 Task: Add an event with the title Marketing Campaign Optimization, date '2023/12/06', time 8:30 AM to 10:30 AMand add a description: A product launch event is an exciting occasion where a new product is introduced to the market. It brings together stakeholders, industry experts, media personnel, and potential customers to showcase the product's features, benefits, and unique selling points. , put the event into Green category . Add location for the event as: 654 Port Olympic, Barcelona, Spain, logged in from the account softage.3@softage.netand send the event invitation to softage.4@softage.net and softage.5@softage.net. Set a reminder for the event 2 hour before
Action: Mouse moved to (81, 102)
Screenshot: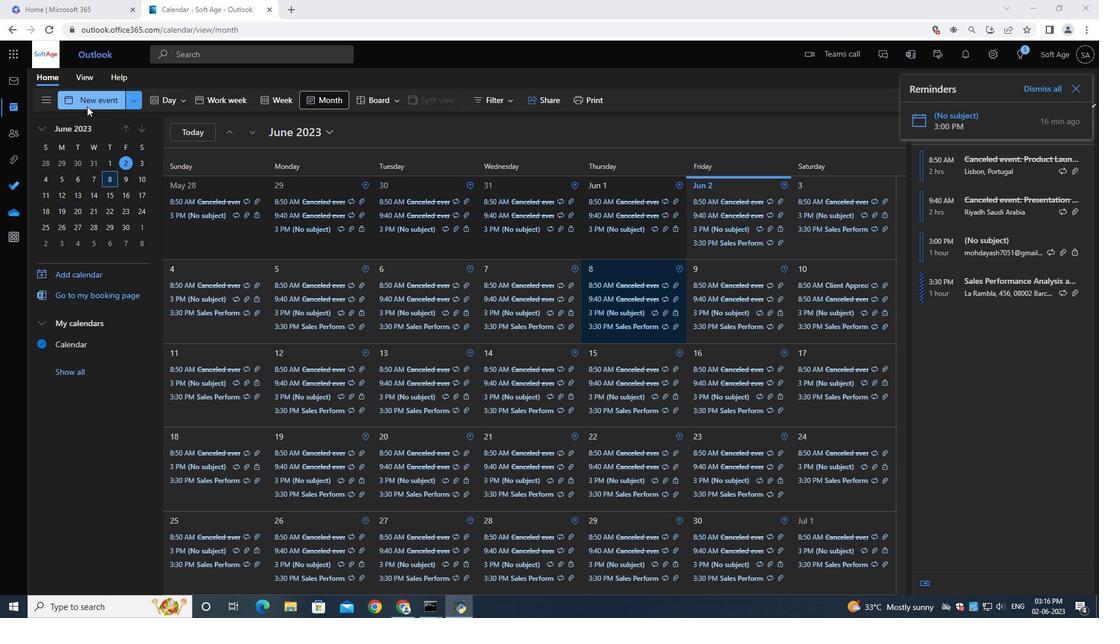 
Action: Mouse pressed left at (81, 102)
Screenshot: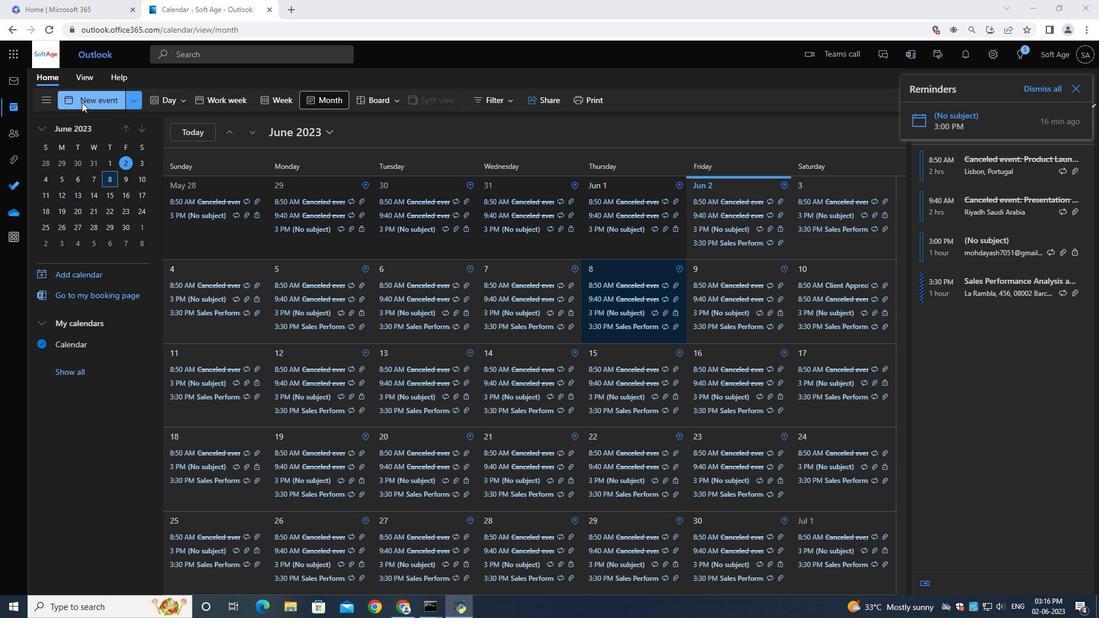
Action: Mouse moved to (302, 178)
Screenshot: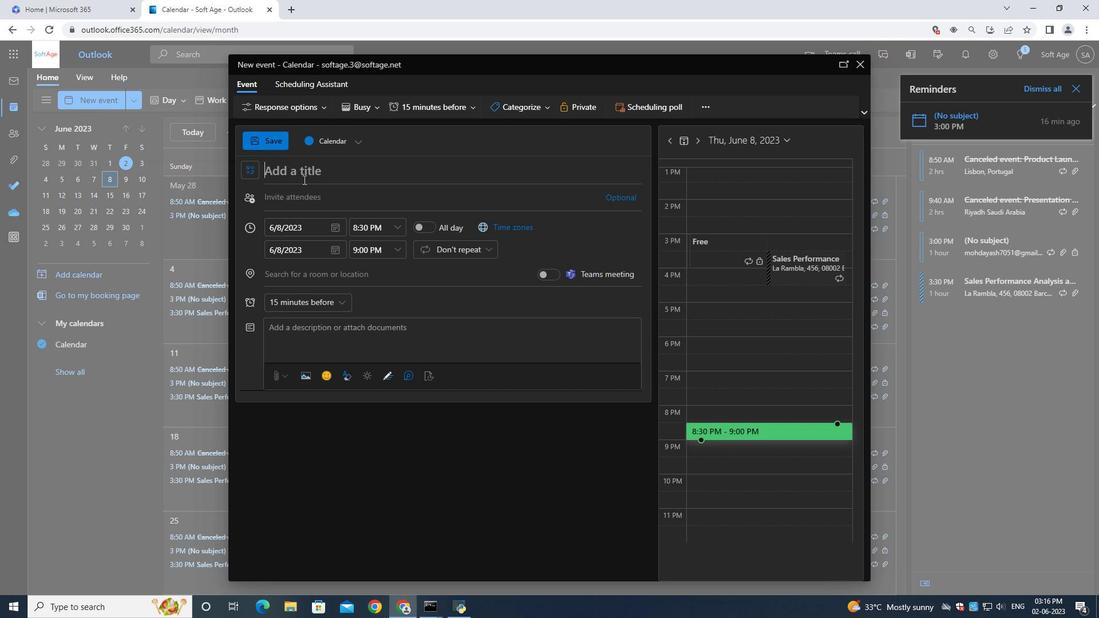
Action: Mouse pressed left at (302, 178)
Screenshot: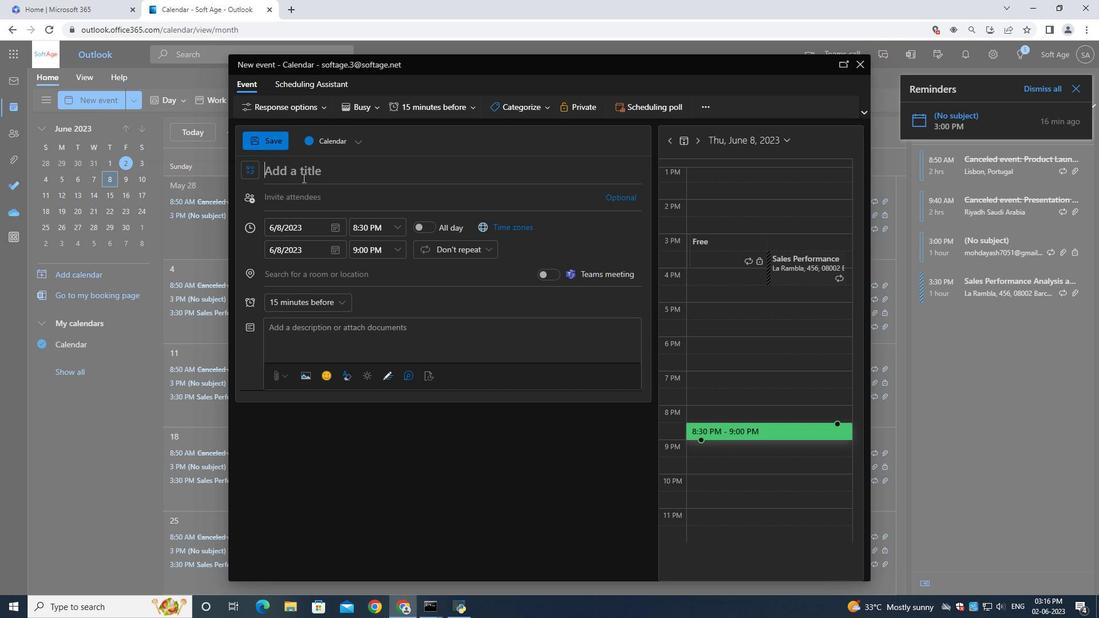 
Action: Key pressed <Key.shift><Key.shift><Key.shift><Key.shift><Key.shift><Key.shift><Key.shift><Key.shift><Key.shift><Key.shift><Key.shift><Key.shift><Key.shift><Key.shift><Key.shift>Marketing<Key.space><Key.shift>Campaign<Key.space><Key.shift>Optimization
Screenshot: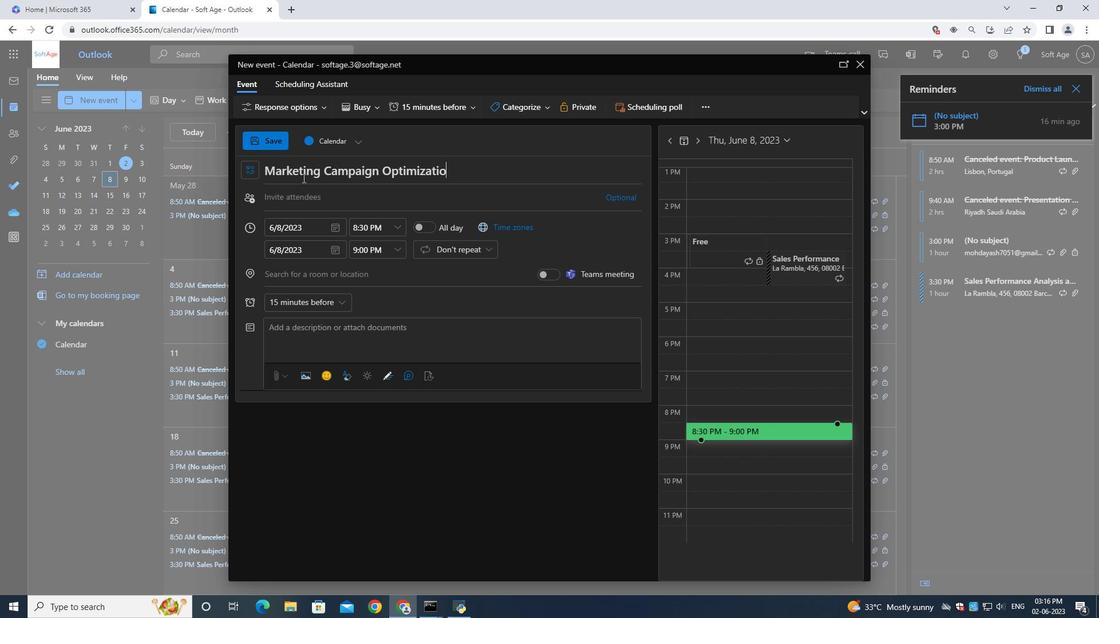 
Action: Mouse moved to (334, 231)
Screenshot: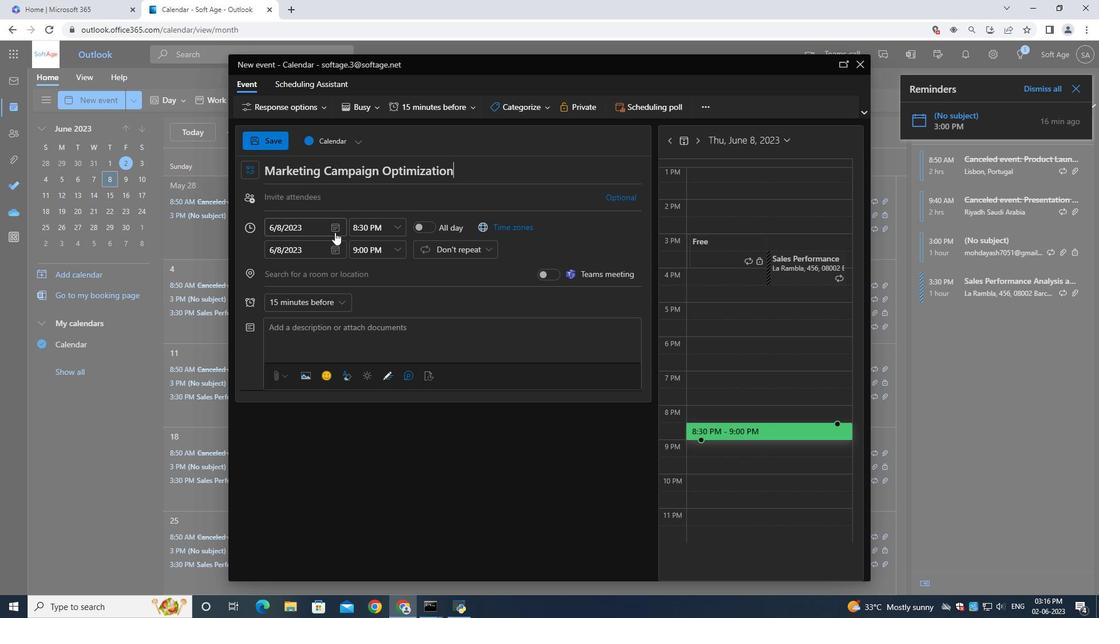 
Action: Mouse pressed left at (334, 231)
Screenshot: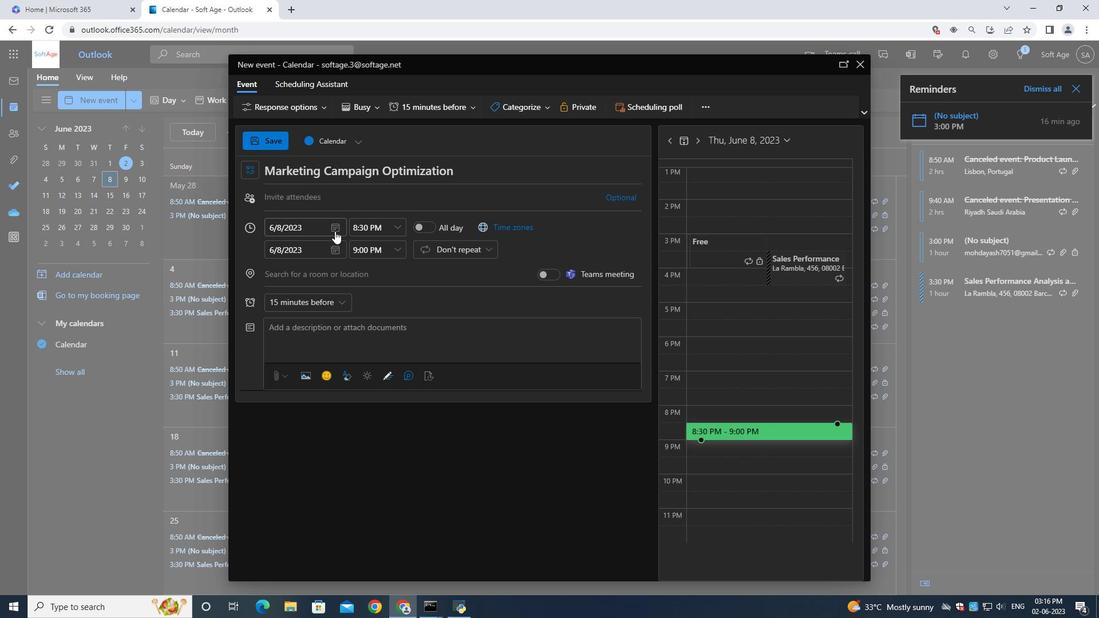 
Action: Mouse moved to (371, 246)
Screenshot: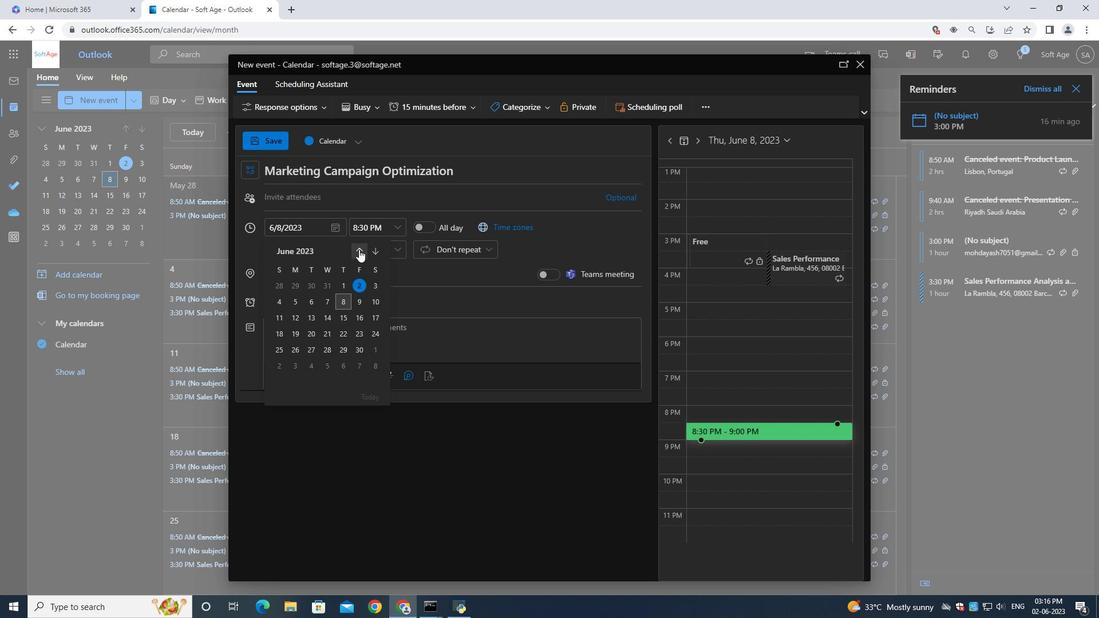 
Action: Mouse pressed left at (371, 246)
Screenshot: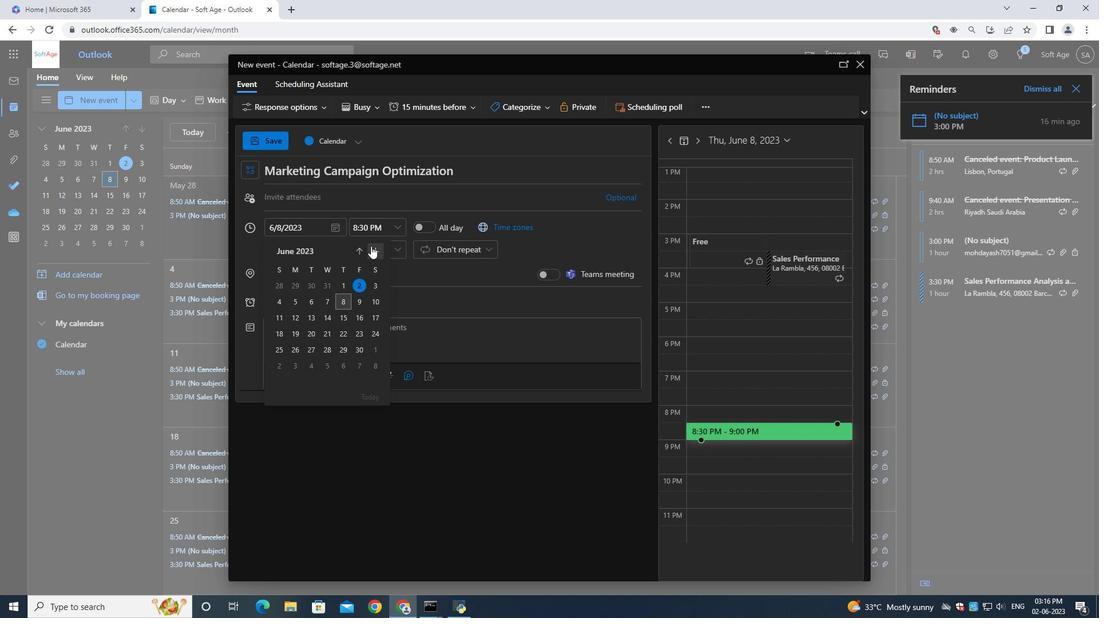 
Action: Mouse moved to (371, 246)
Screenshot: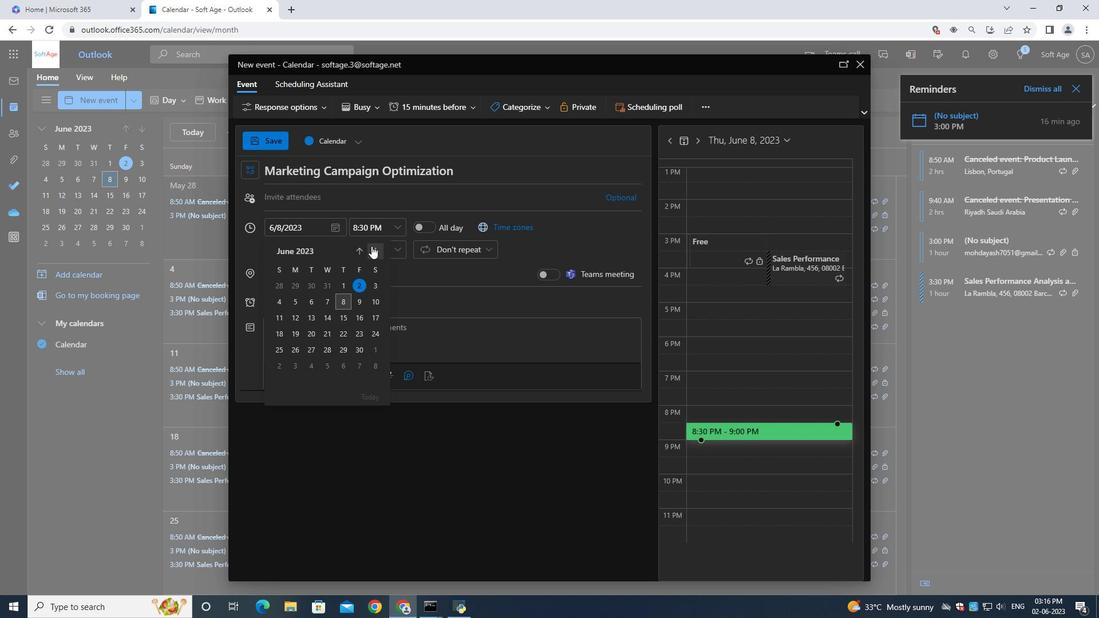 
Action: Mouse pressed left at (371, 246)
Screenshot: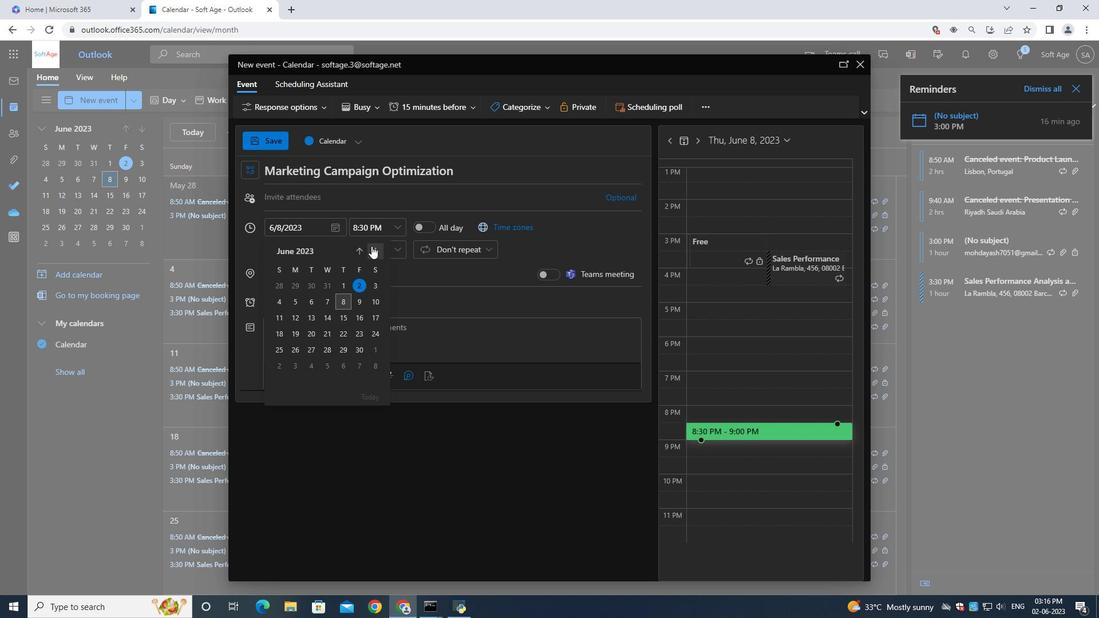 
Action: Mouse pressed left at (371, 246)
Screenshot: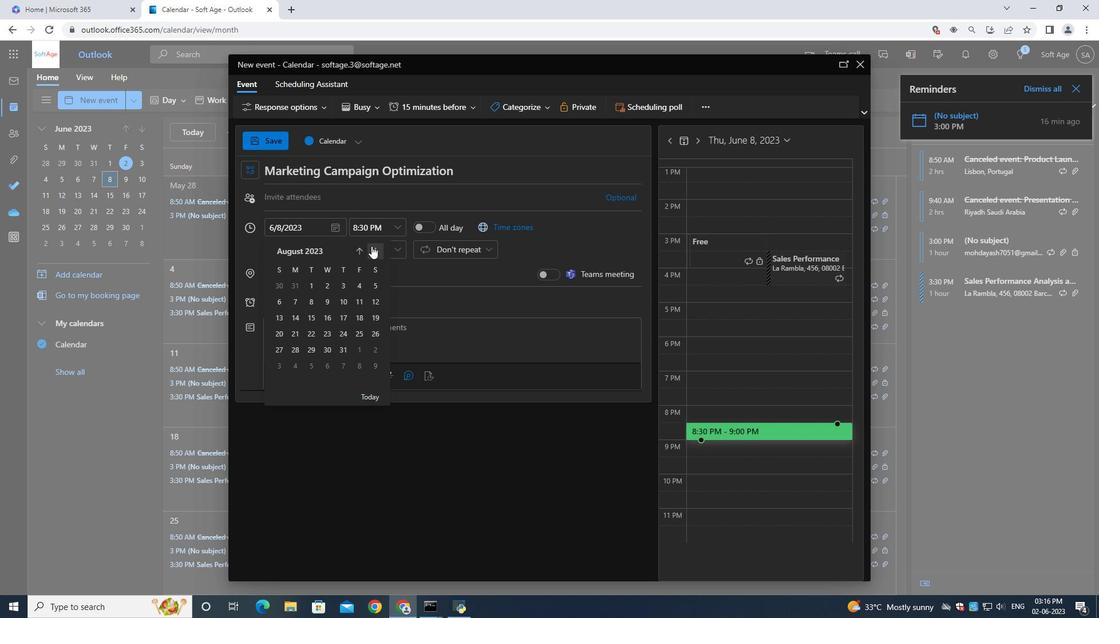 
Action: Mouse pressed left at (371, 246)
Screenshot: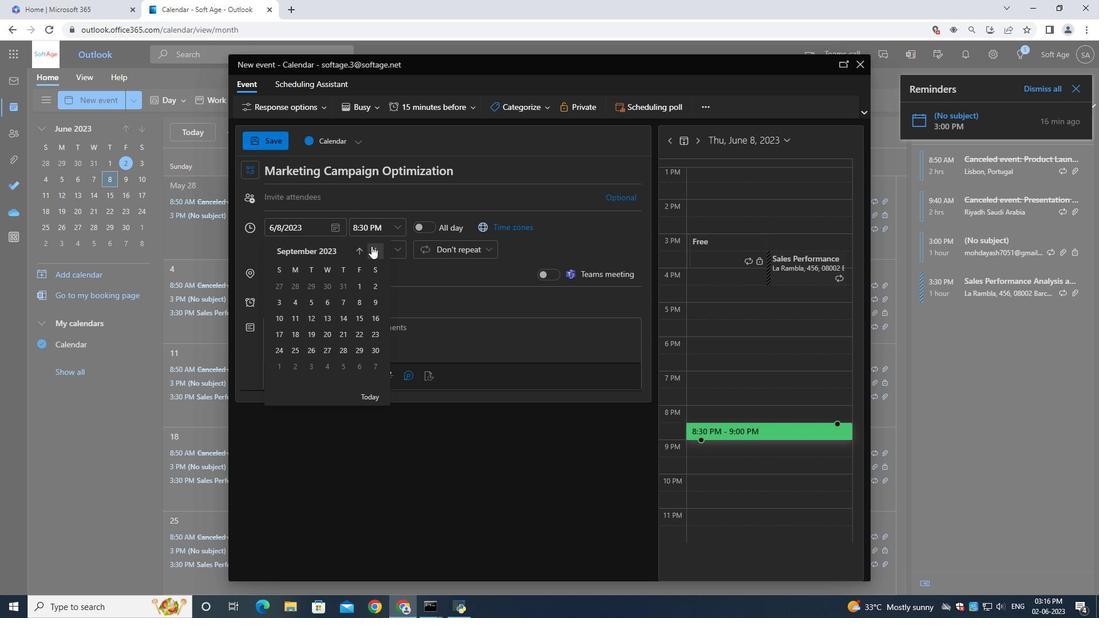 
Action: Mouse pressed left at (371, 246)
Screenshot: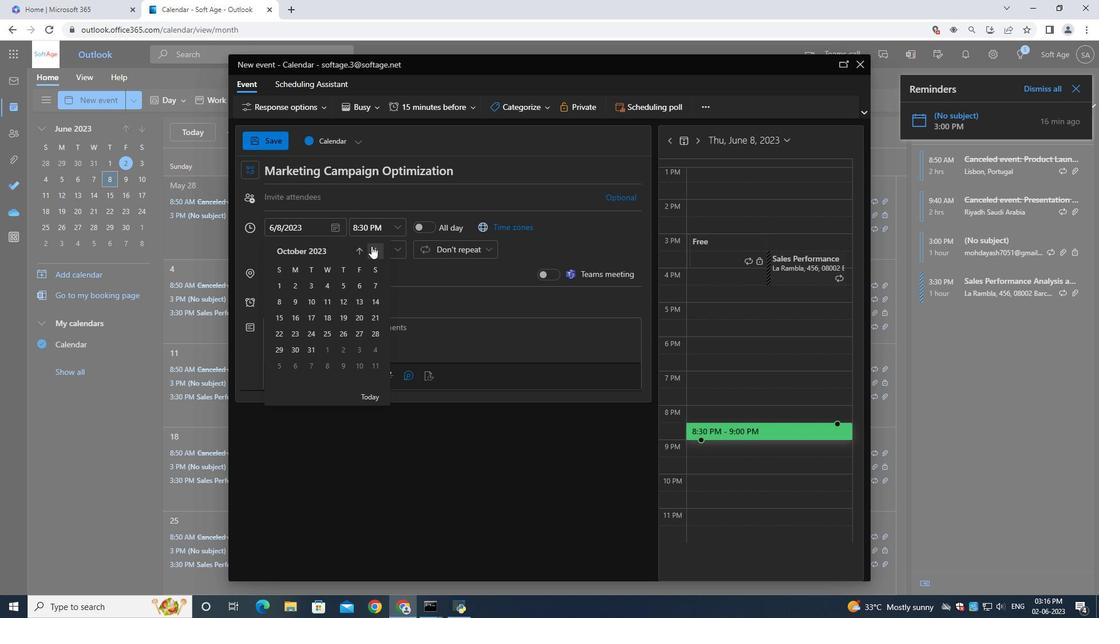
Action: Mouse pressed left at (371, 246)
Screenshot: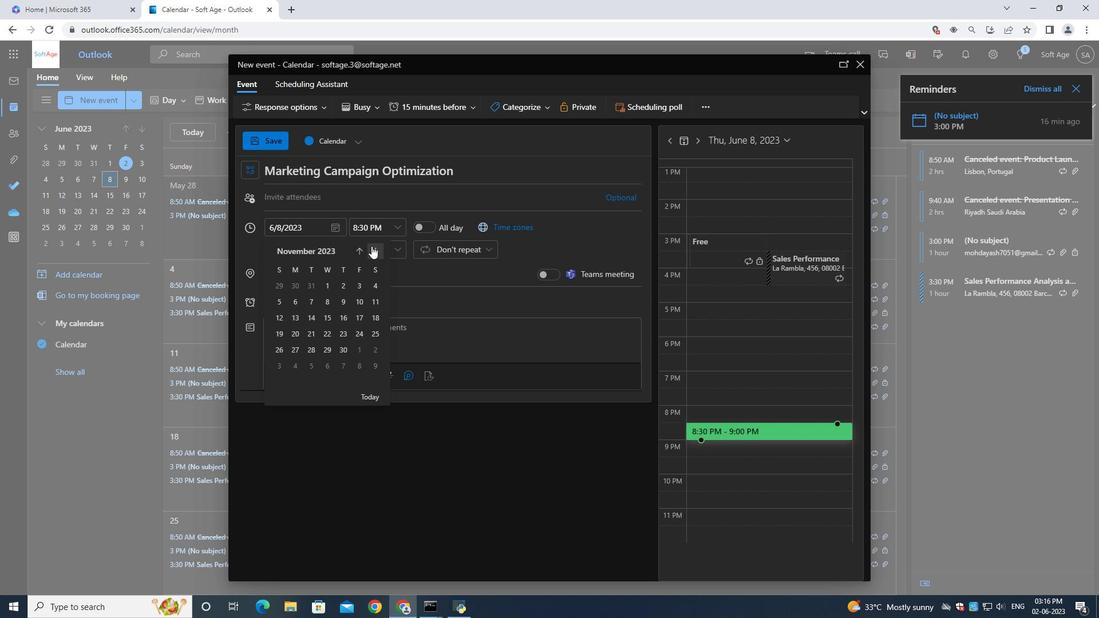 
Action: Mouse moved to (329, 301)
Screenshot: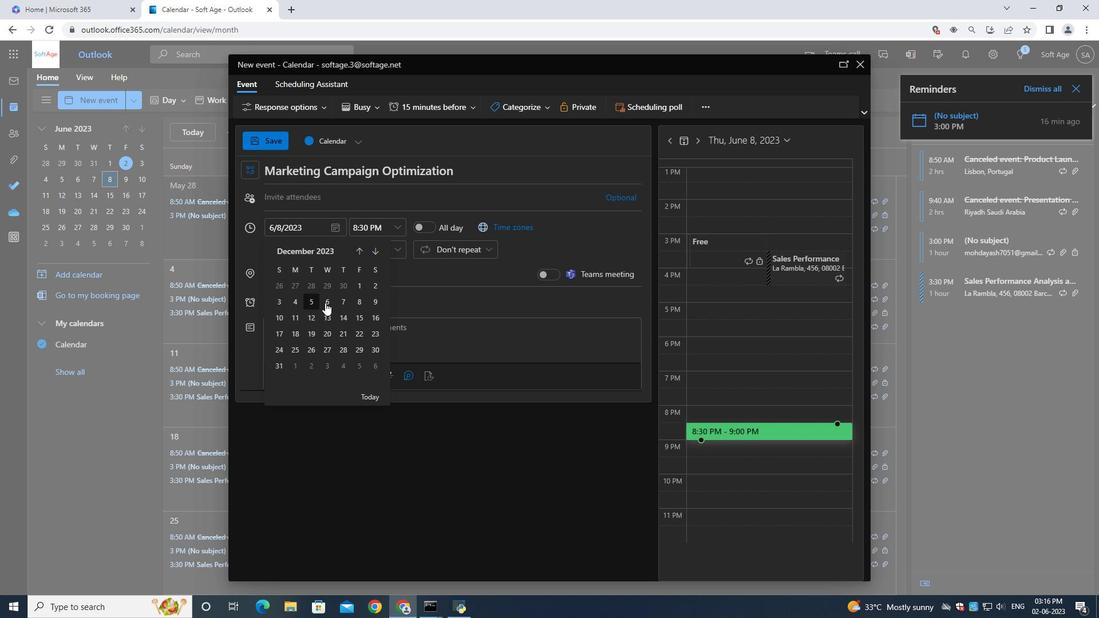 
Action: Mouse pressed left at (329, 301)
Screenshot: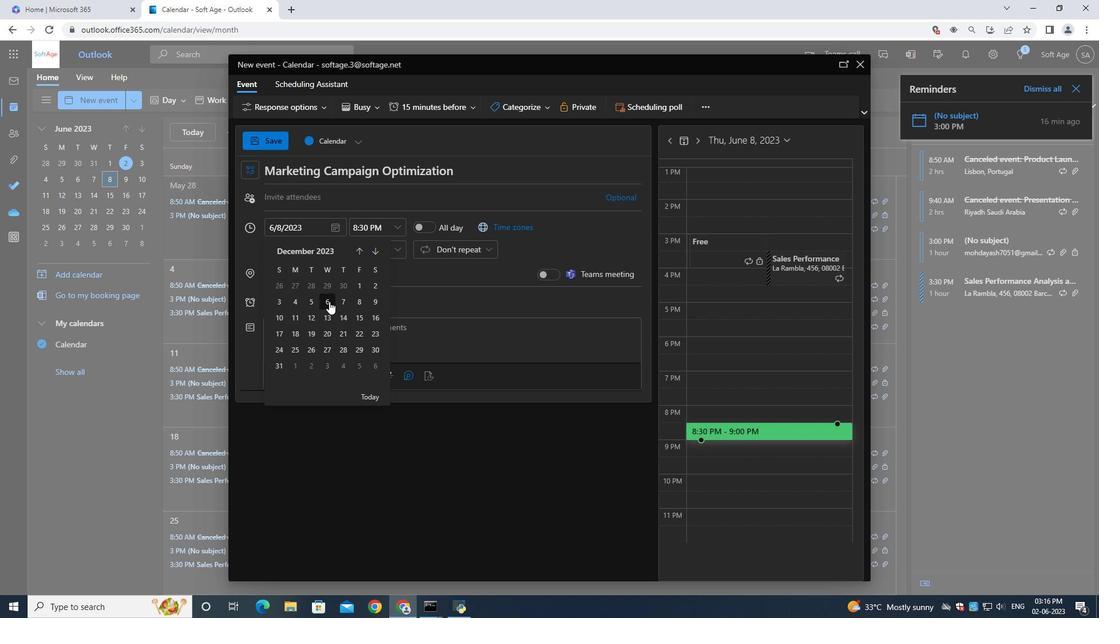 
Action: Mouse moved to (372, 227)
Screenshot: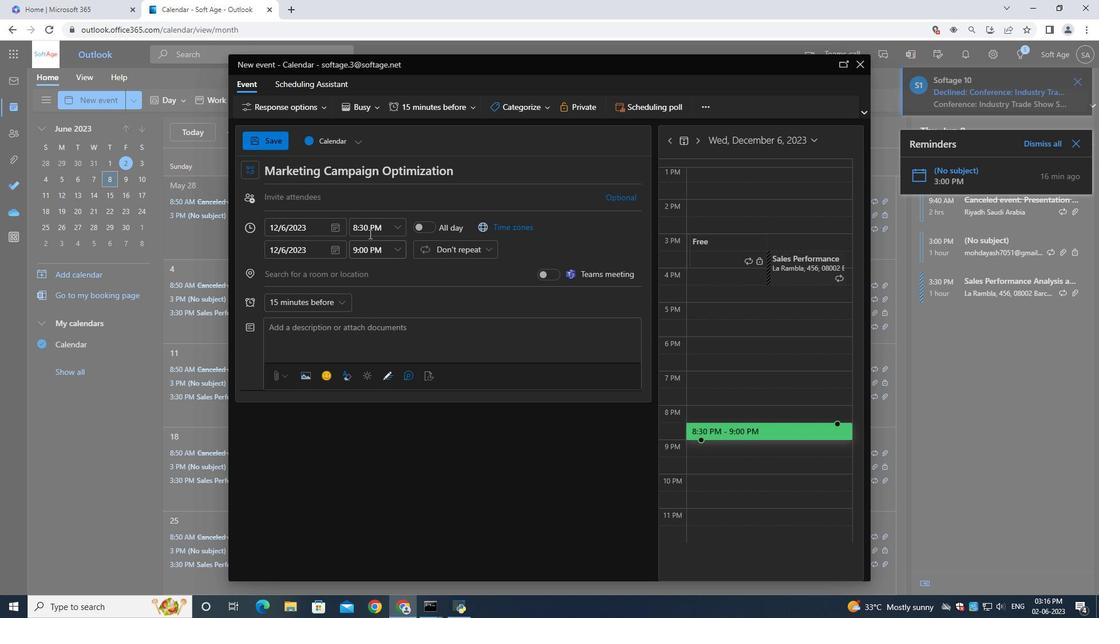 
Action: Mouse pressed left at (372, 227)
Screenshot: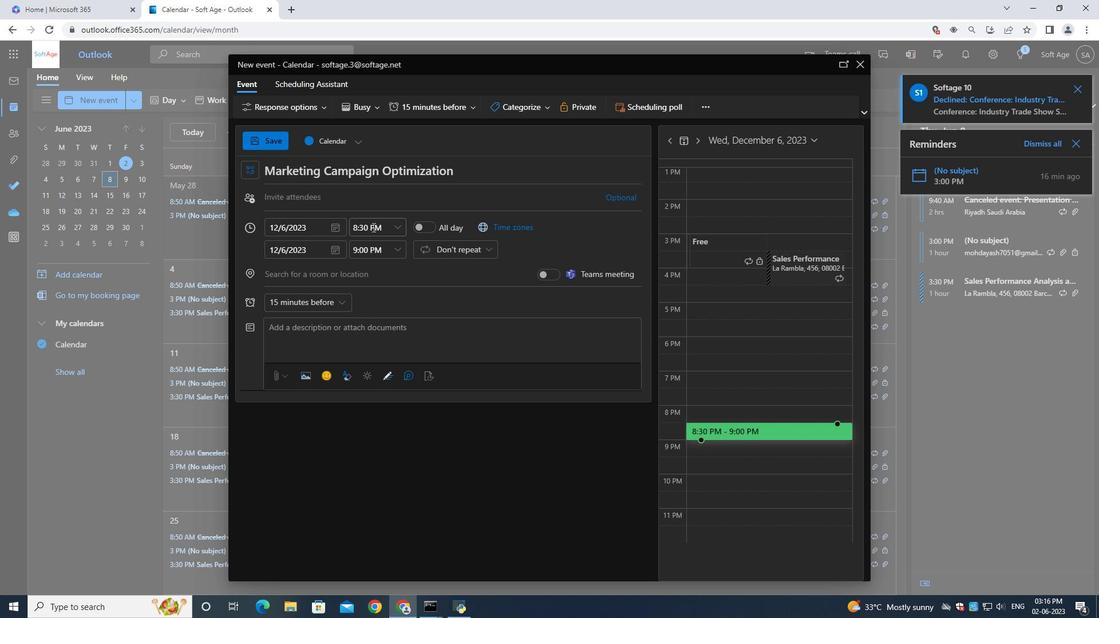 
Action: Key pressed 8<Key.shift_r>:30<Key.shift>AM
Screenshot: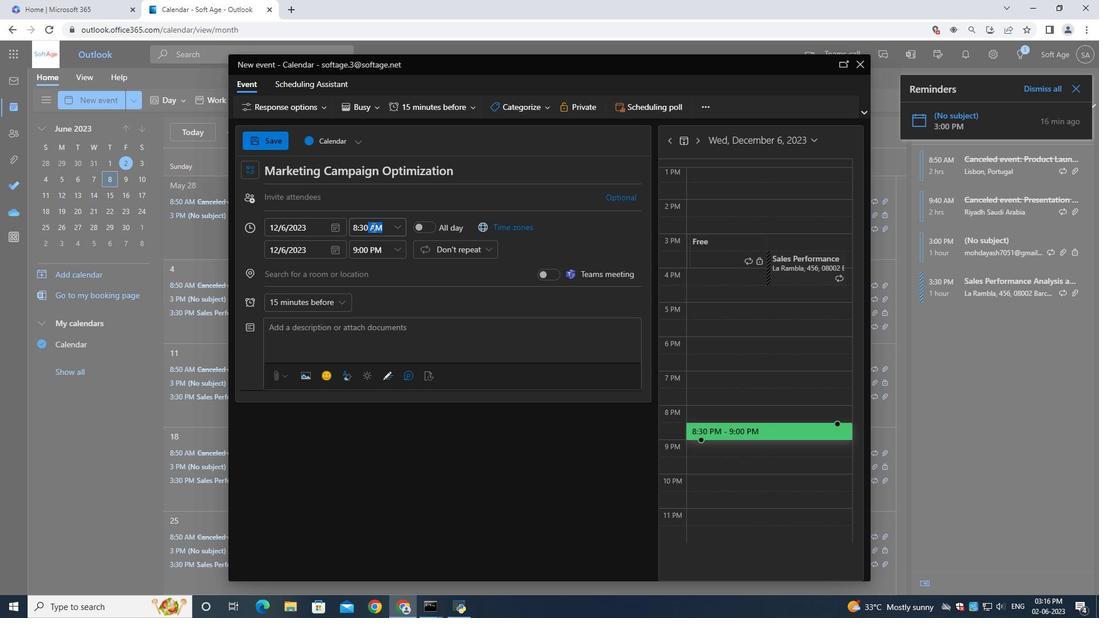
Action: Mouse moved to (376, 251)
Screenshot: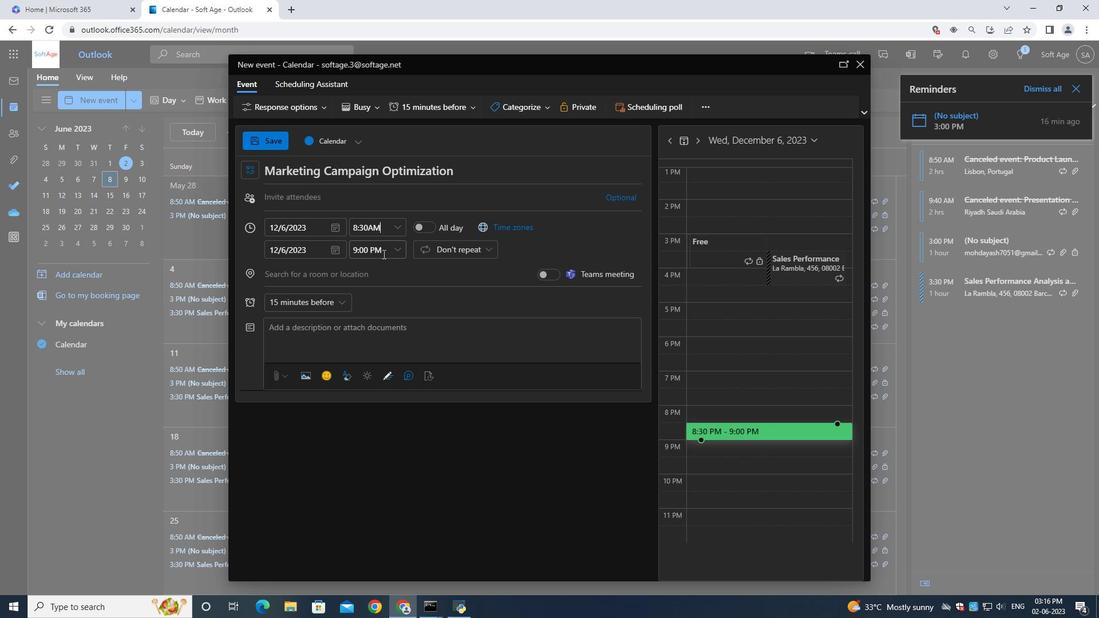
Action: Mouse pressed left at (376, 251)
Screenshot: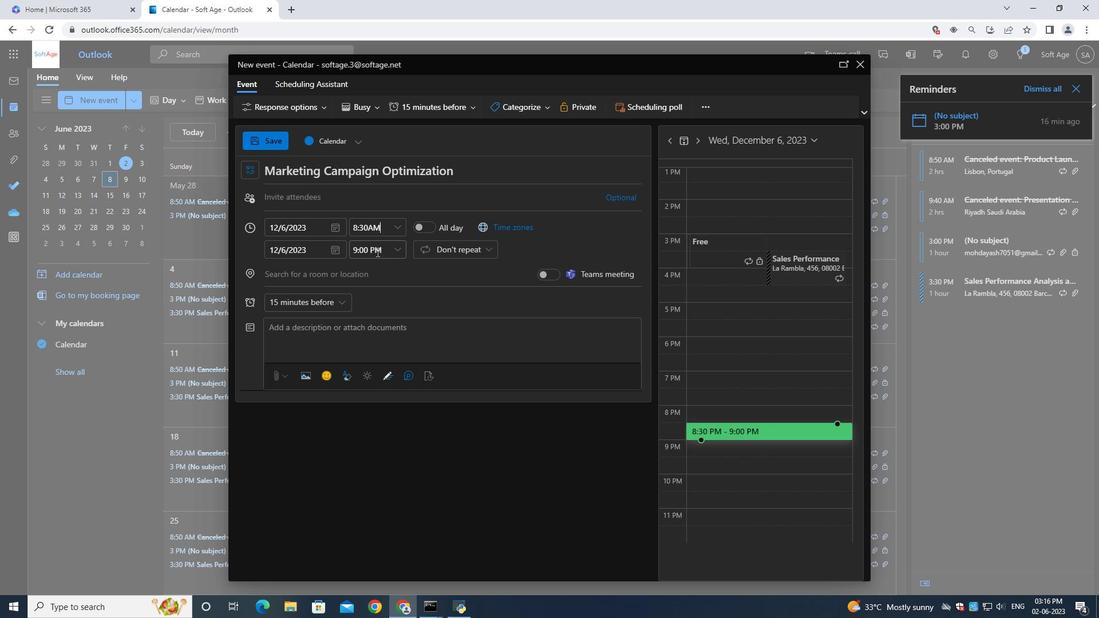 
Action: Key pressed 10<Key.shift_r>:30<Key.shift>AM
Screenshot: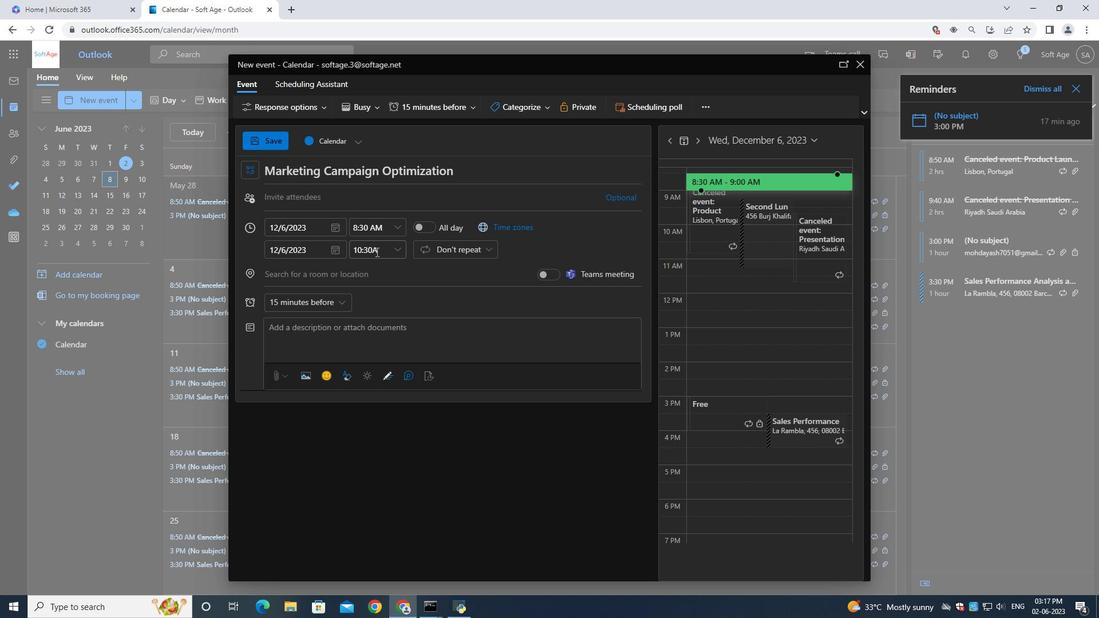 
Action: Mouse moved to (333, 332)
Screenshot: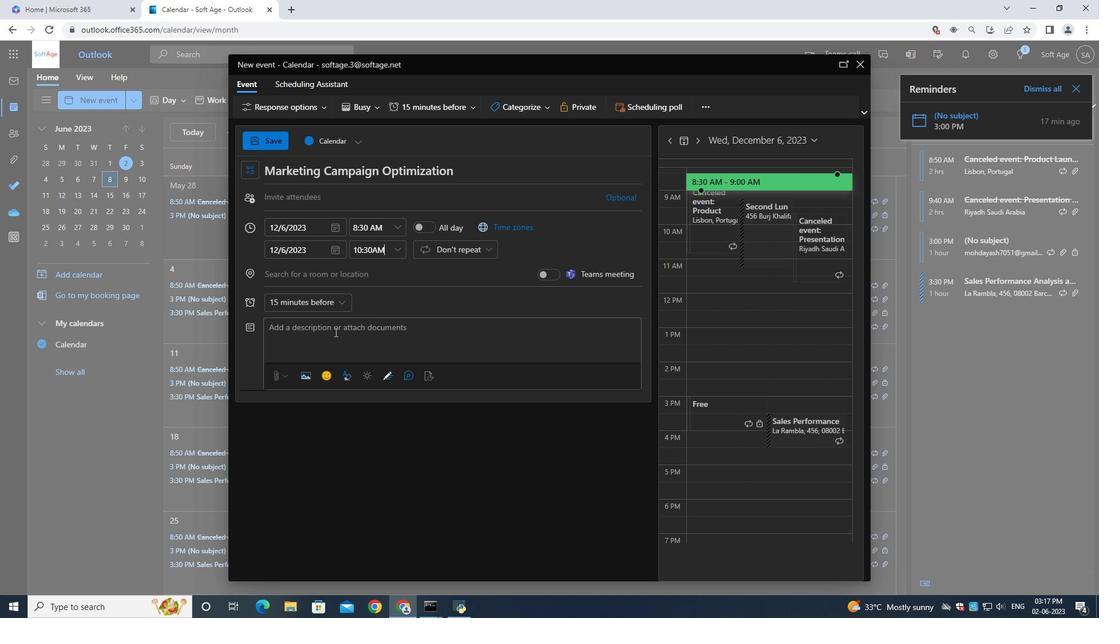 
Action: Mouse pressed left at (333, 332)
Screenshot: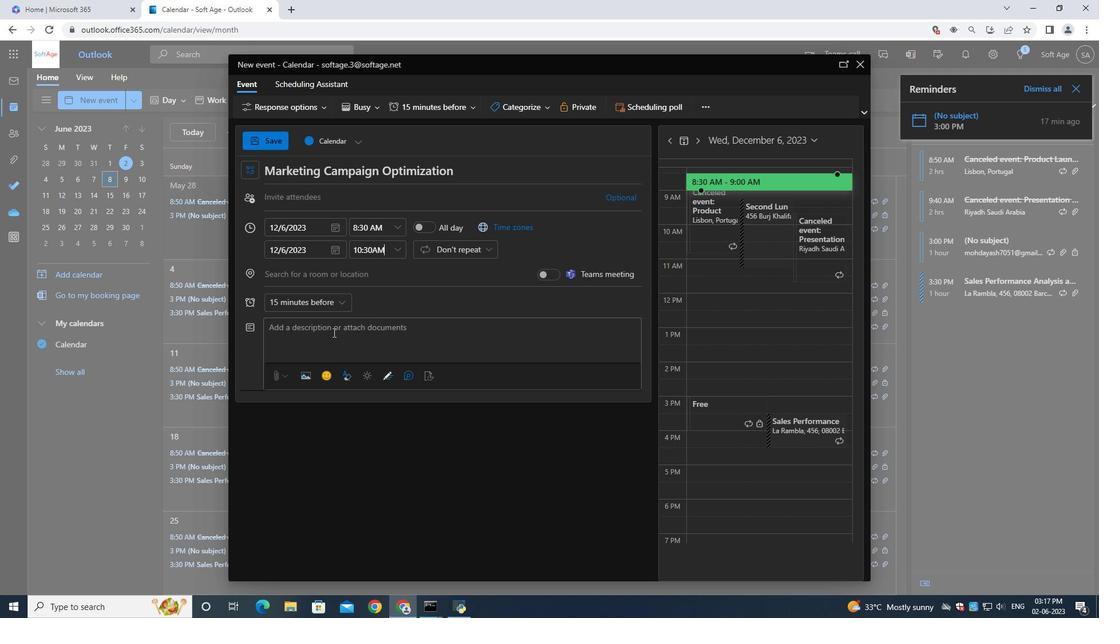 
Action: Mouse moved to (333, 332)
Screenshot: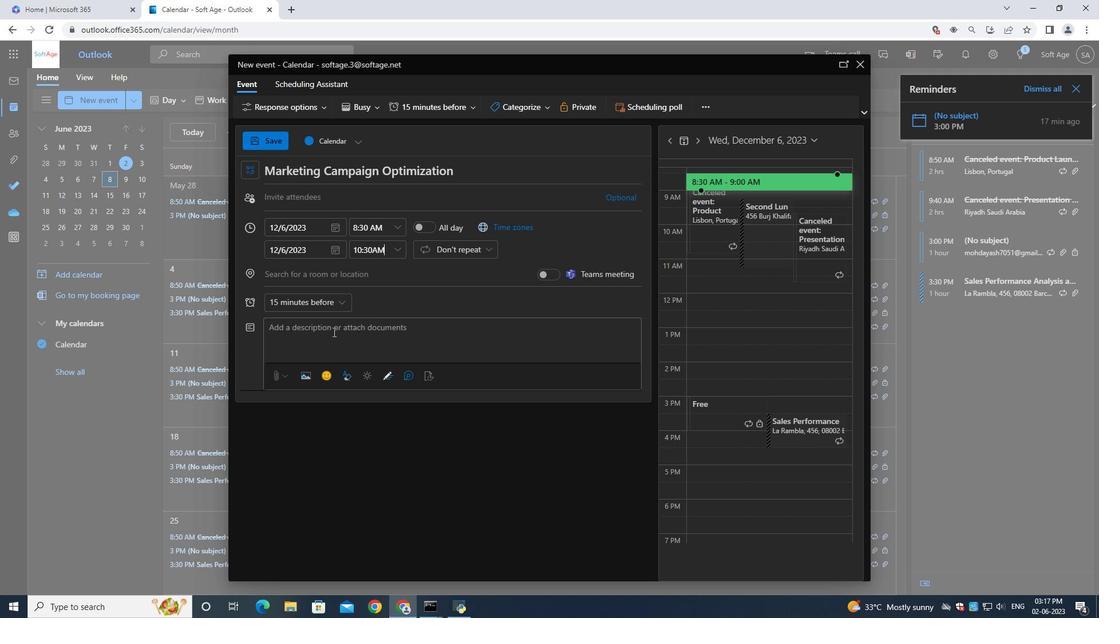
Action: Key pressed <Key.shift>A<Key.space>product<Key.space>launch<Key.space>event<Key.space>is<Key.space>an<Key.space>exciting<Key.space>occasion<Key.space>where<Key.space>a<Key.space>new<Key.space>product<Key.space>is<Key.space>introduced<Key.space>to<Key.space>the<Key.space>market.<Key.space><Key.shift><Key.shift><Key.shift><Key.shift><Key.shift><Key.shift>It<Key.space>brings<Key.space>together<Key.space>stakeholders,<Key.space>industry<Key.space>experts,media<Key.space>personnel,<Key.space>and<Key.space>potential<Key.space>customers<Key.space>to<Key.space>exper<Key.backspace><Key.backspace><Key.backspace><Key.backspace><Key.backspace>showcase<Key.space>the<Key.space>product's<Key.space>features,<Key.space>benefits,<Key.space>and<Key.space>unique<Key.space>seeling<Key.space>point<Key.backspace><Key.backspace><Key.backspace><Key.backspace><Key.backspace><Key.backspace><Key.backspace><Key.backspace><Key.backspace><Key.backspace><Key.backspace>lling<Key.space>points.,
Screenshot: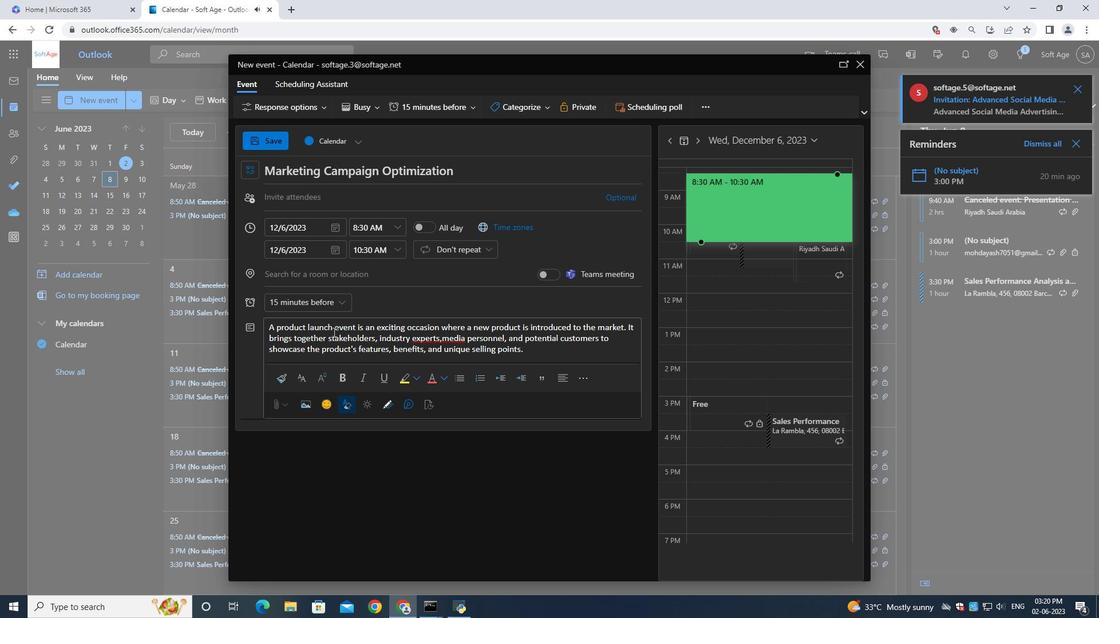 
Action: Mouse moved to (518, 102)
Screenshot: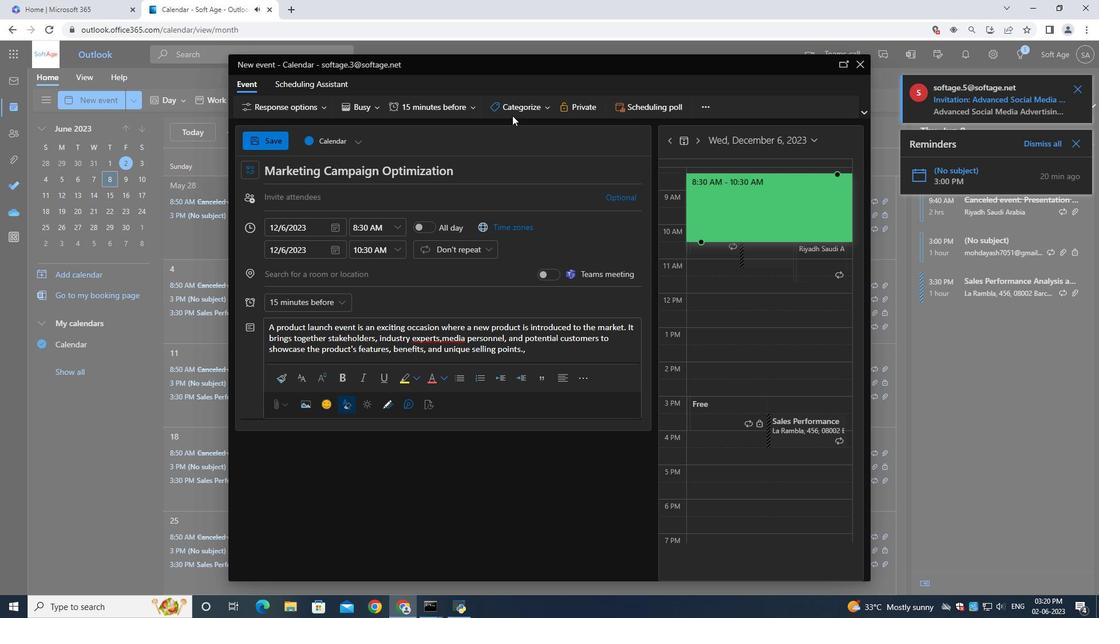 
Action: Mouse pressed left at (518, 102)
Screenshot: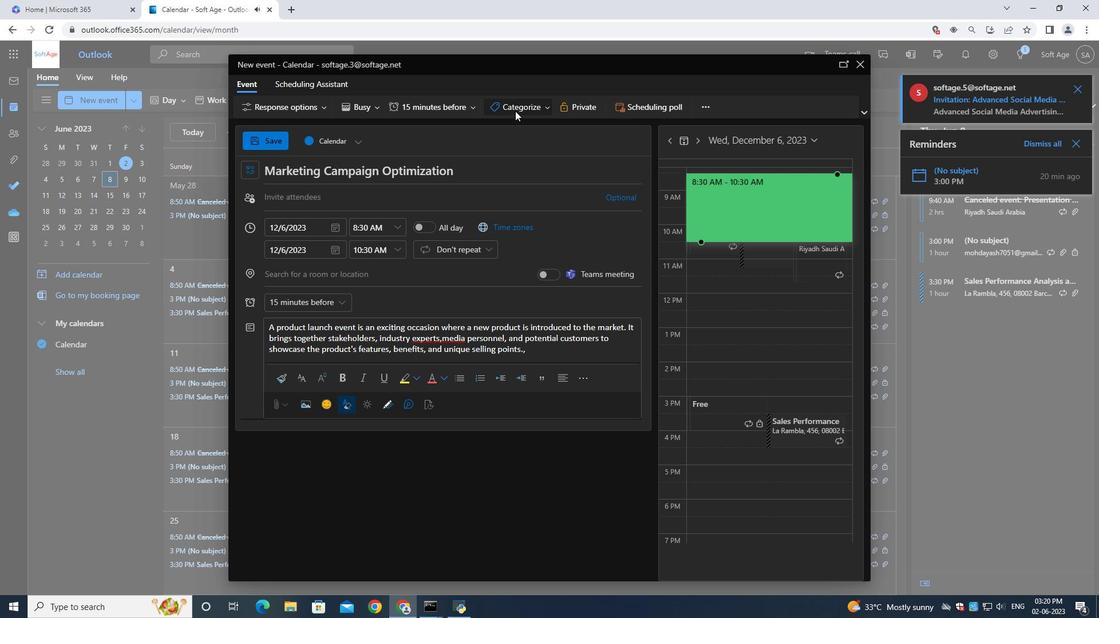 
Action: Mouse moved to (520, 150)
Screenshot: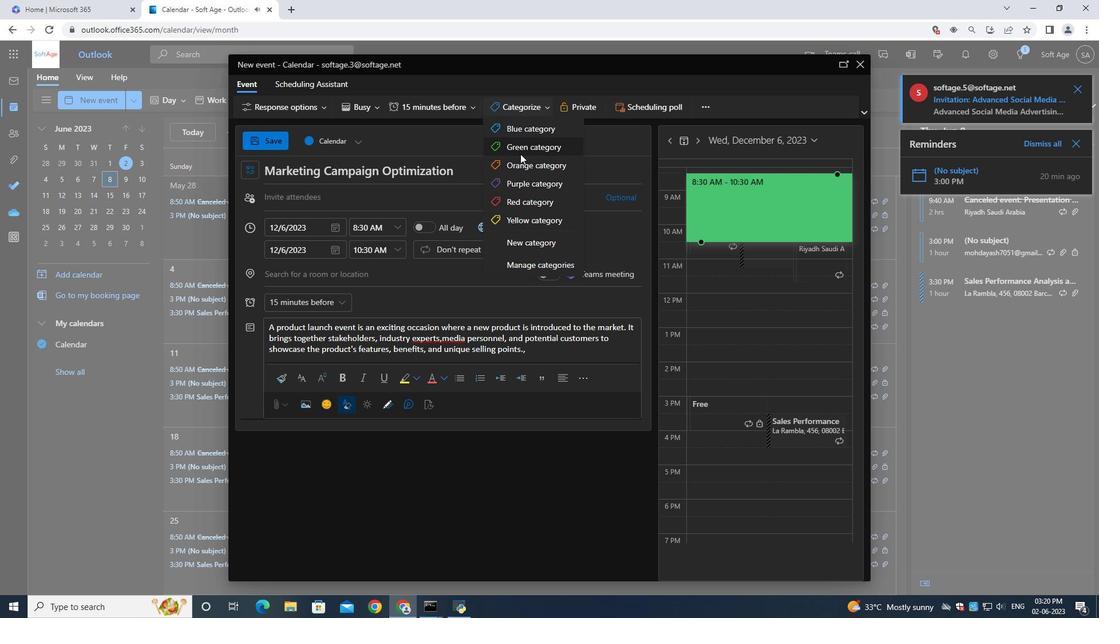 
Action: Mouse pressed left at (520, 150)
Screenshot: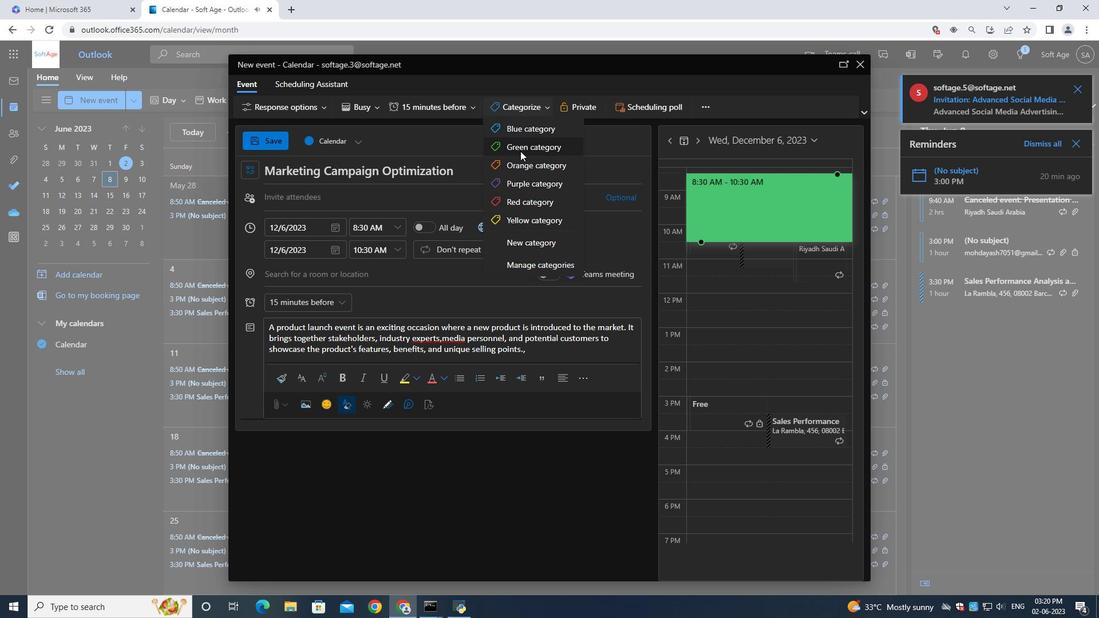 
Action: Mouse moved to (285, 199)
Screenshot: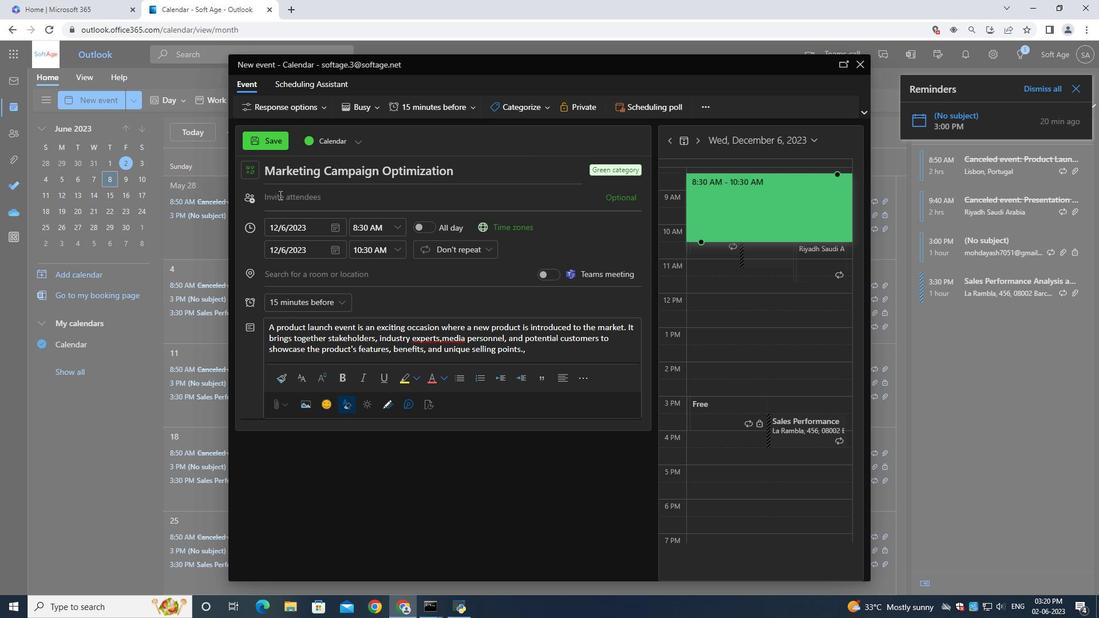 
Action: Mouse pressed left at (285, 199)
Screenshot: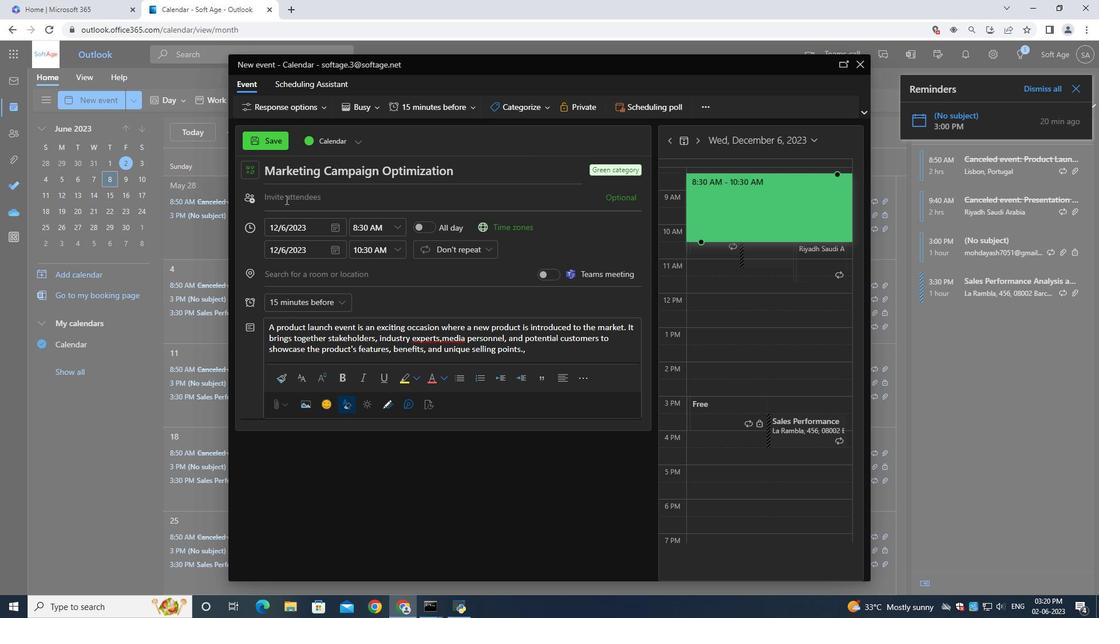 
Action: Mouse moved to (487, 282)
Screenshot: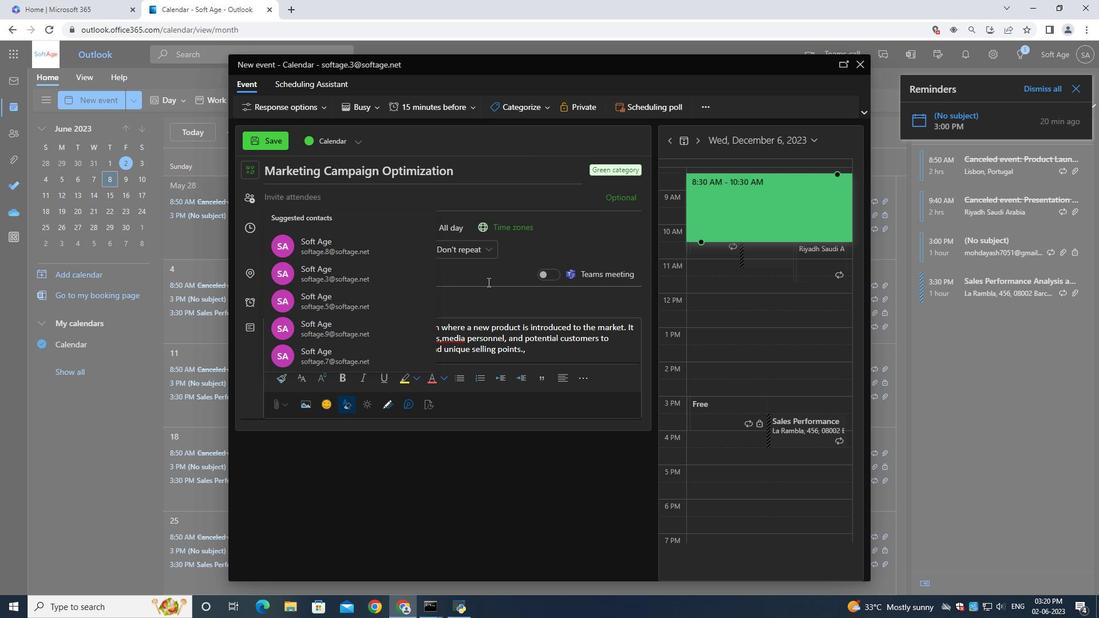
Action: Mouse pressed left at (487, 282)
Screenshot: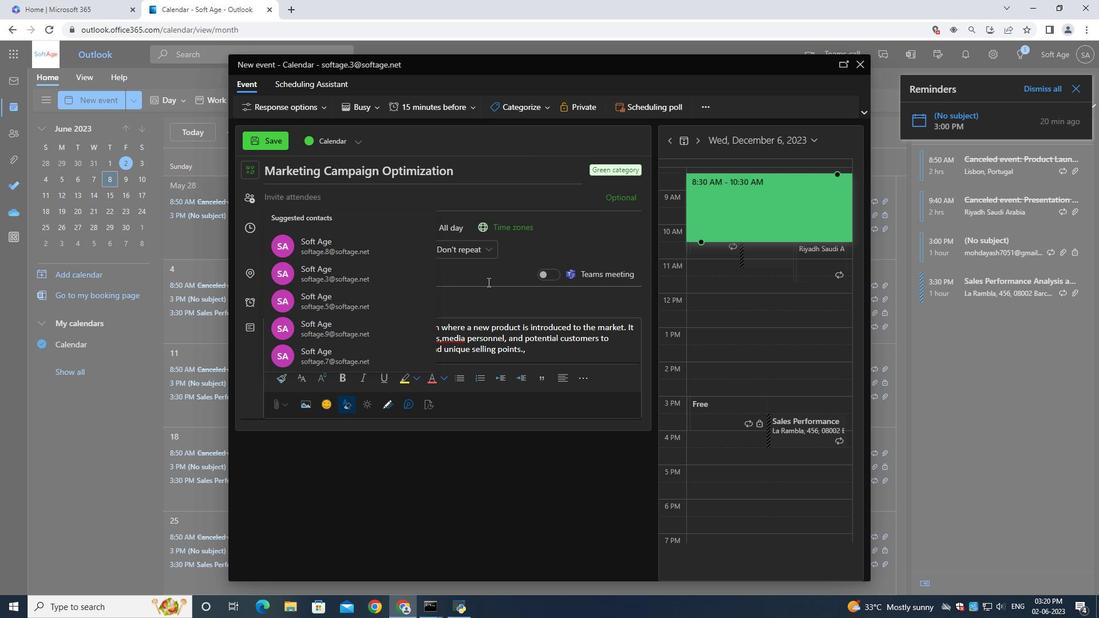
Action: Mouse moved to (328, 273)
Screenshot: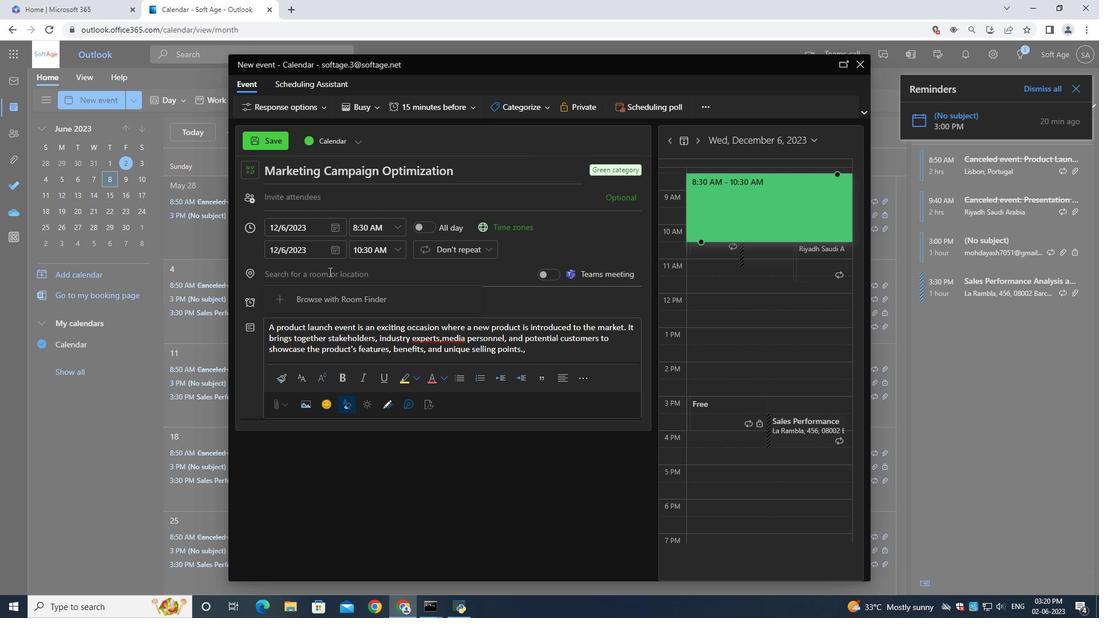 
Action: Mouse pressed left at (328, 273)
Screenshot: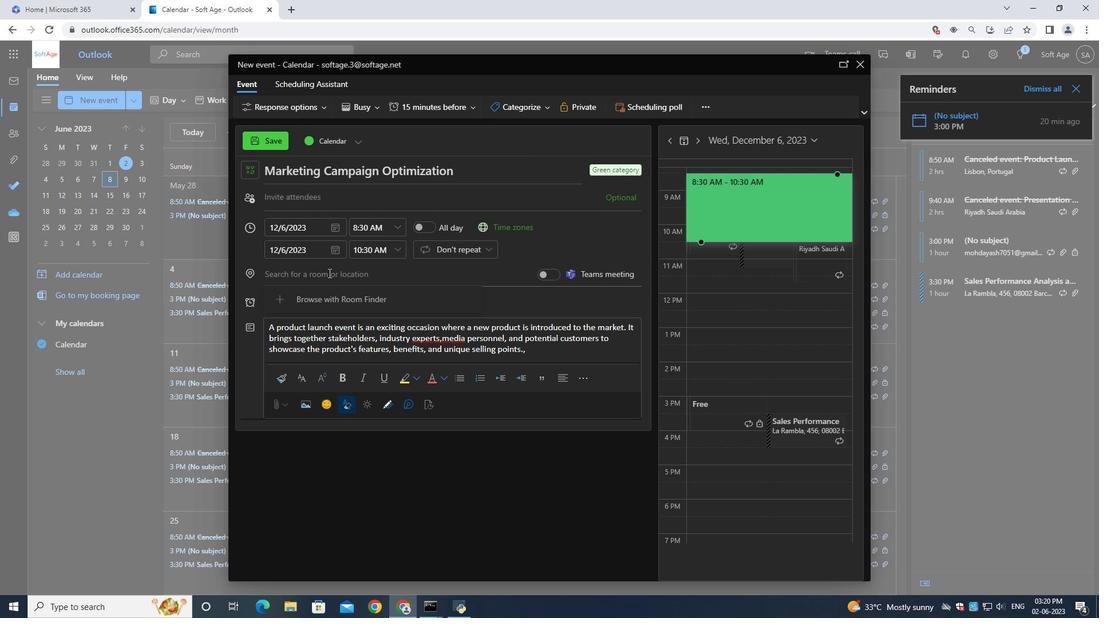 
Action: Key pressed 654<Key.space><Key.shift>Port<Key.space><Key.shift><Key.shift><Key.shift><Key.shift><Key.shift><Key.shift><Key.shift><Key.shift><Key.shift><Key.shift><Key.shift><Key.shift><Key.shift><Key.shift>Olympic<Key.space><Key.backspace>,<Key.space><Key.shift>Barcelona,<Key.space><Key.shift>Spain
Screenshot: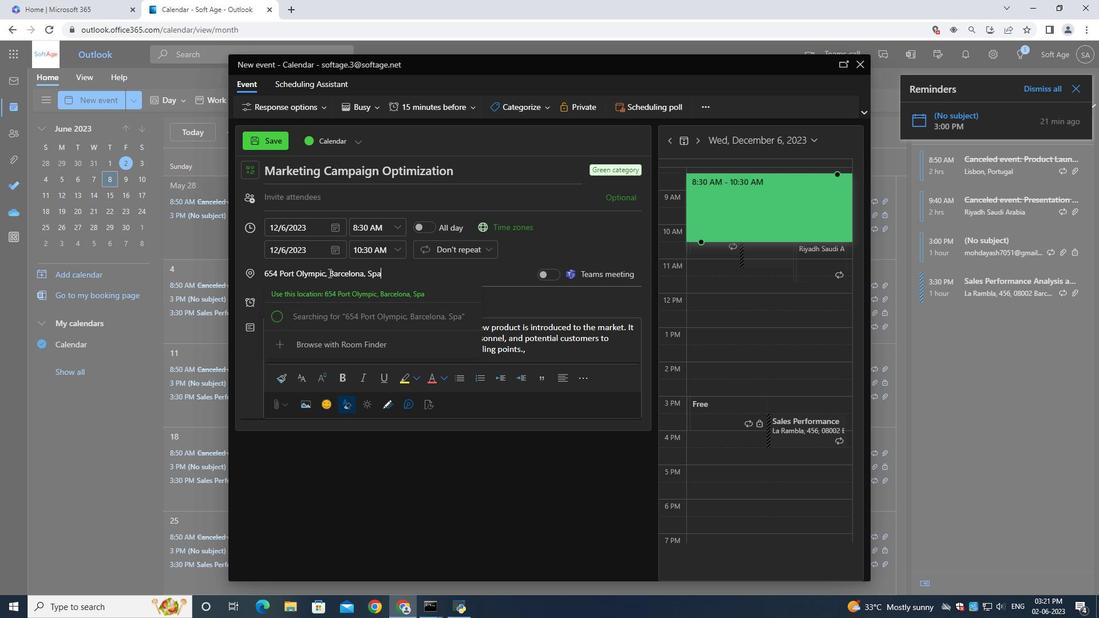 
Action: Mouse moved to (313, 197)
Screenshot: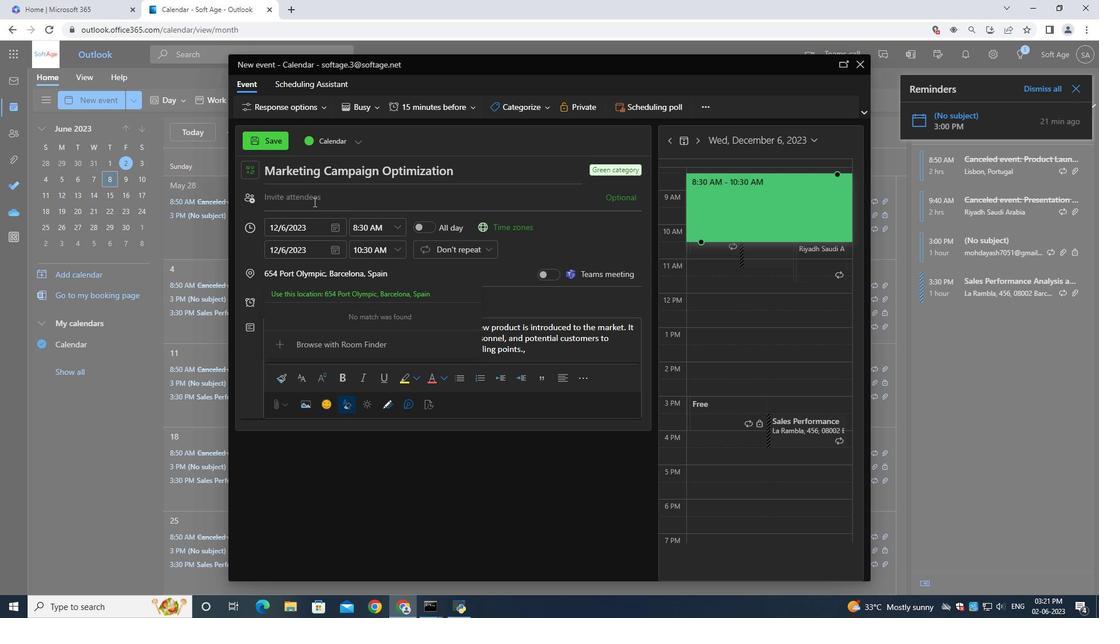 
Action: Mouse pressed left at (313, 197)
Screenshot: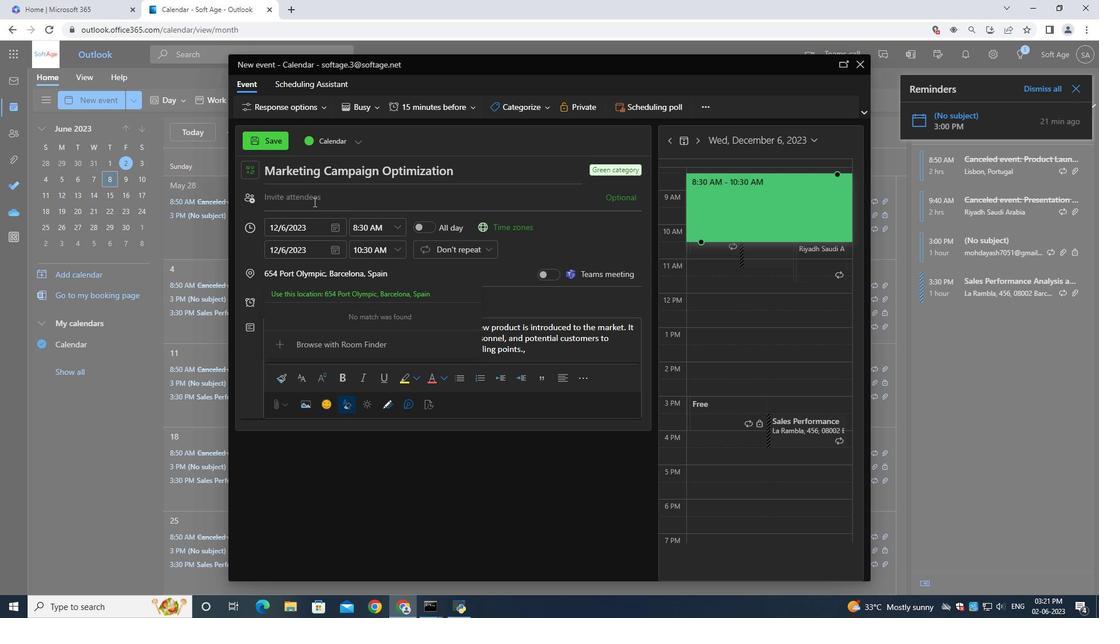 
Action: Key pressed <Key.shift><Key.shift><Key.shift><Key.shift><Key.shift><Key.shift><Key.shift><Key.shift><Key.shift><Key.shift><Key.shift><Key.shift><Key.shift><Key.shift><Key.shift><Key.shift><Key.shift><Key.shift><Key.shift><Key.shift><Key.shift><Key.shift><Key.shift><Key.shift><Key.shift><Key.shift><Key.shift><Key.shift><Key.shift><Key.shift>Softage.4<Key.shift>@softage.net
Screenshot: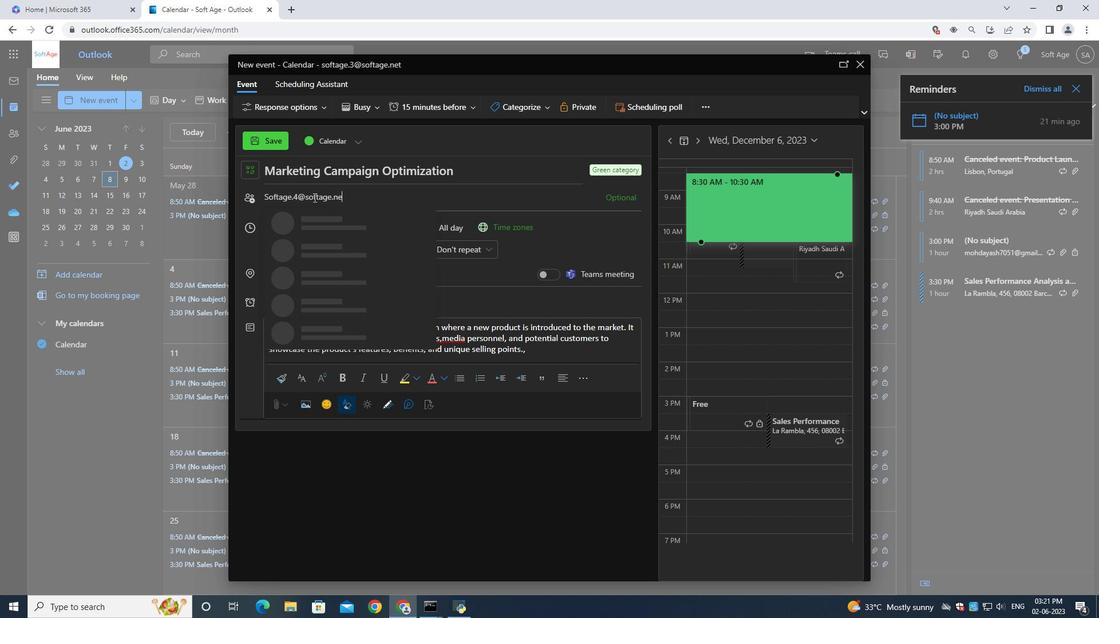 
Action: Mouse moved to (324, 219)
Screenshot: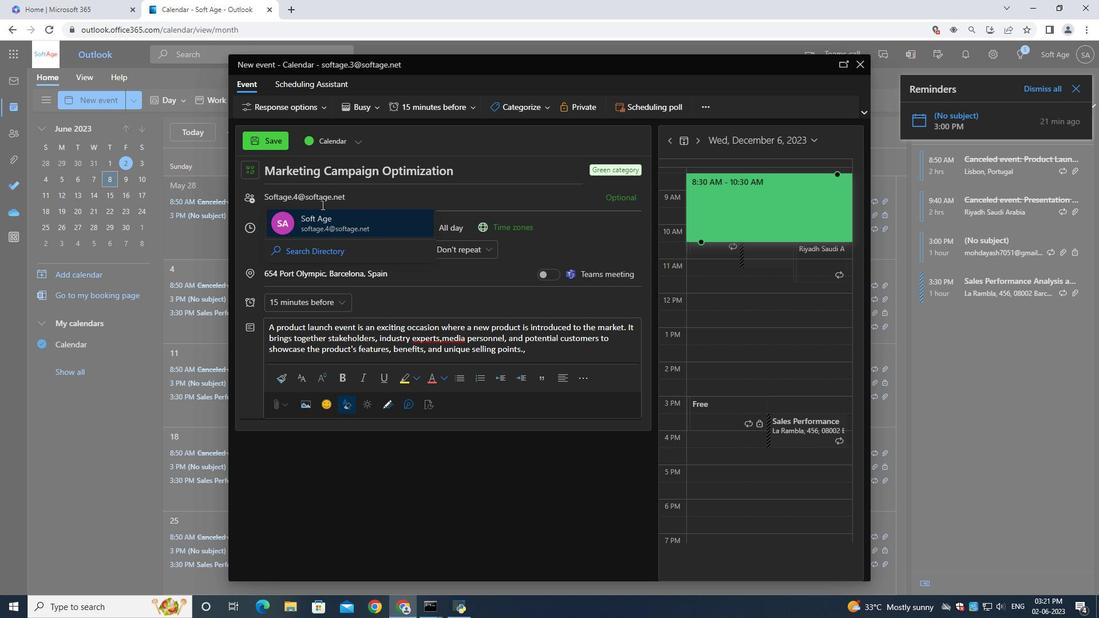 
Action: Mouse pressed left at (324, 219)
Screenshot: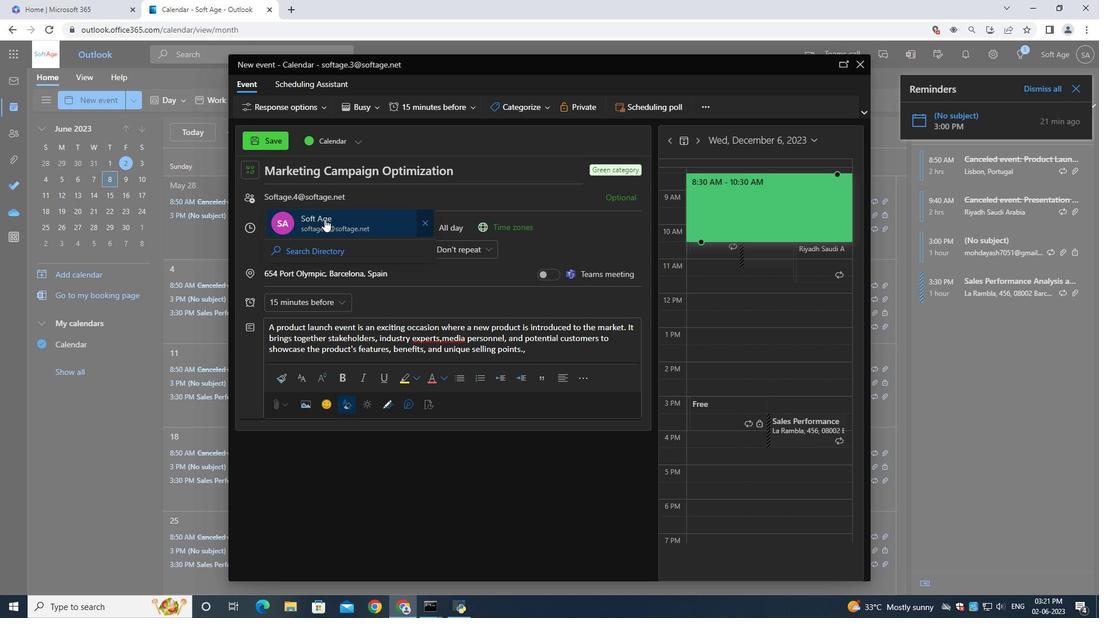 
Action: Mouse moved to (324, 219)
Screenshot: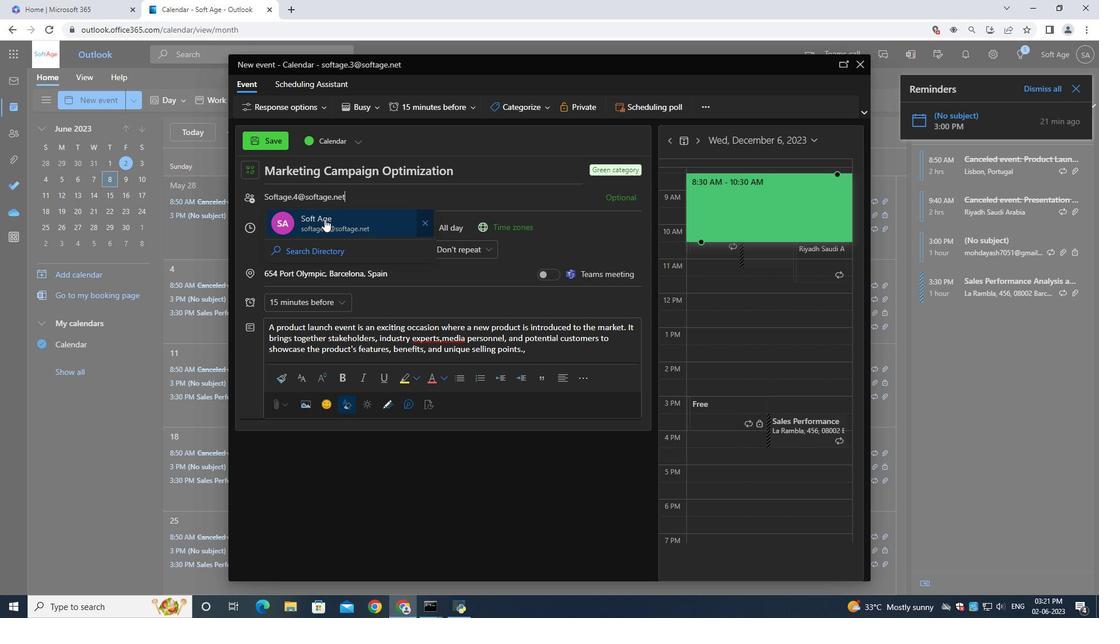 
Action: Key pressed <Key.shift>Softage.5<Key.shift>@softage.net
Screenshot: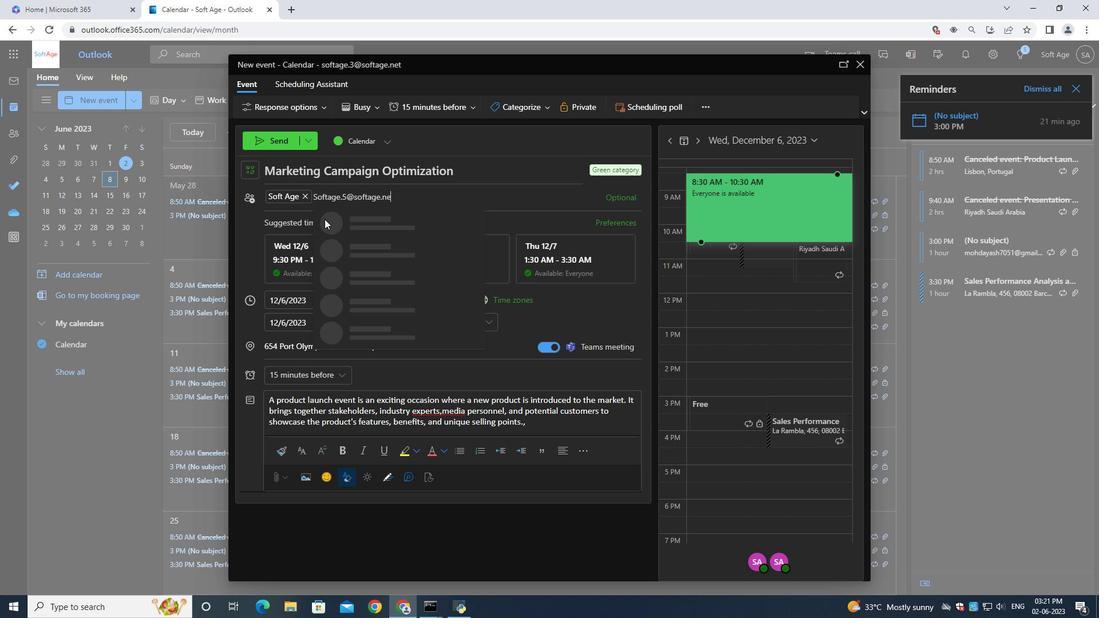 
Action: Mouse moved to (365, 216)
Screenshot: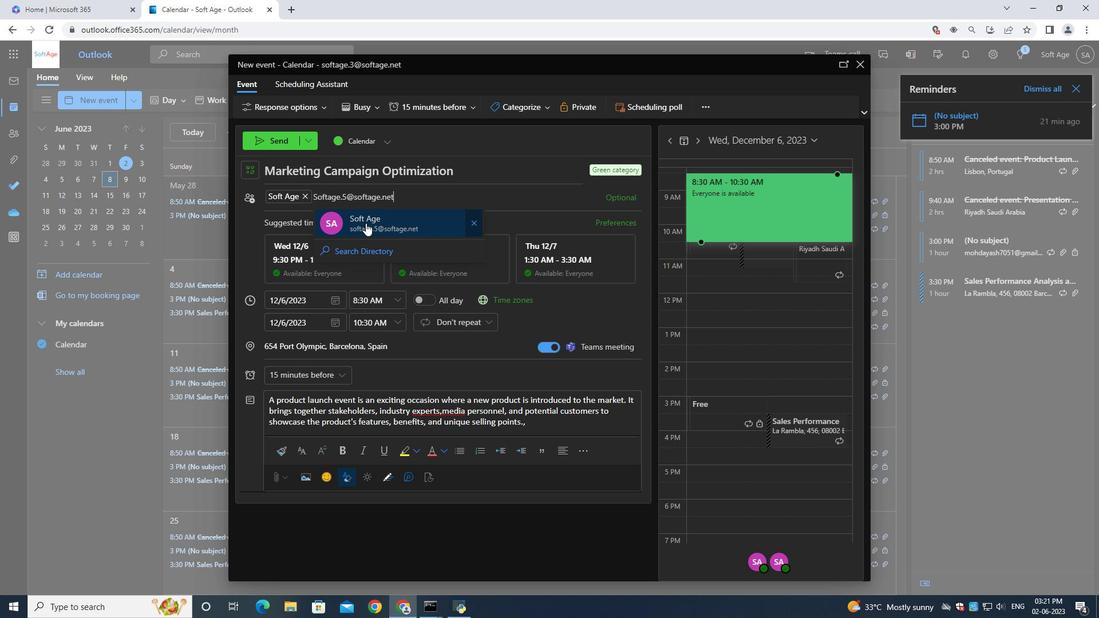 
Action: Mouse pressed left at (365, 216)
Screenshot: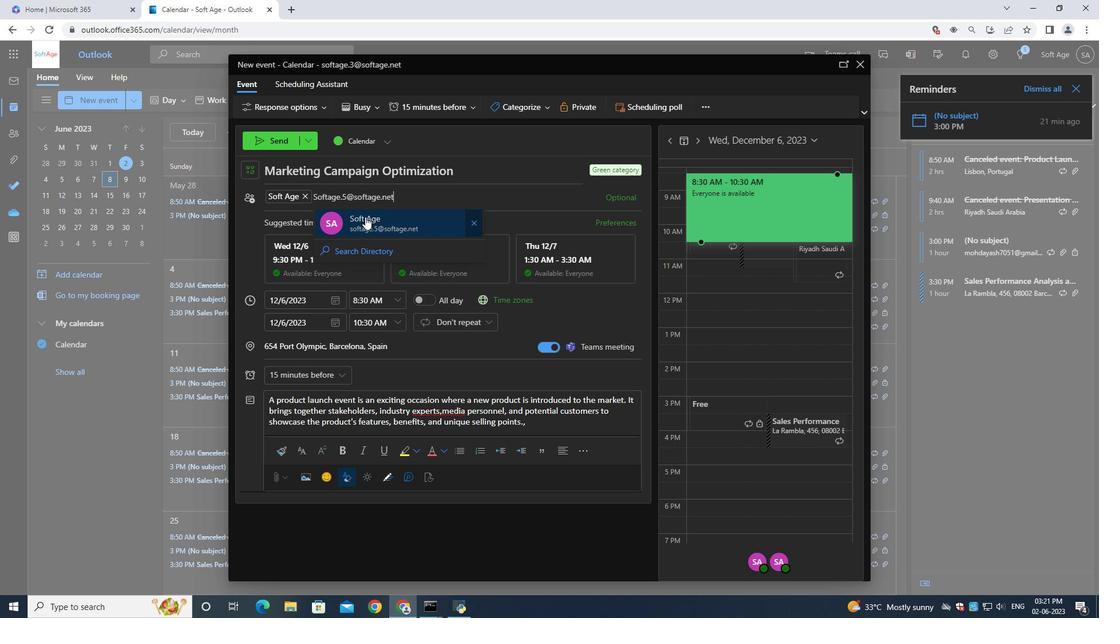 
Action: Mouse moved to (321, 364)
Screenshot: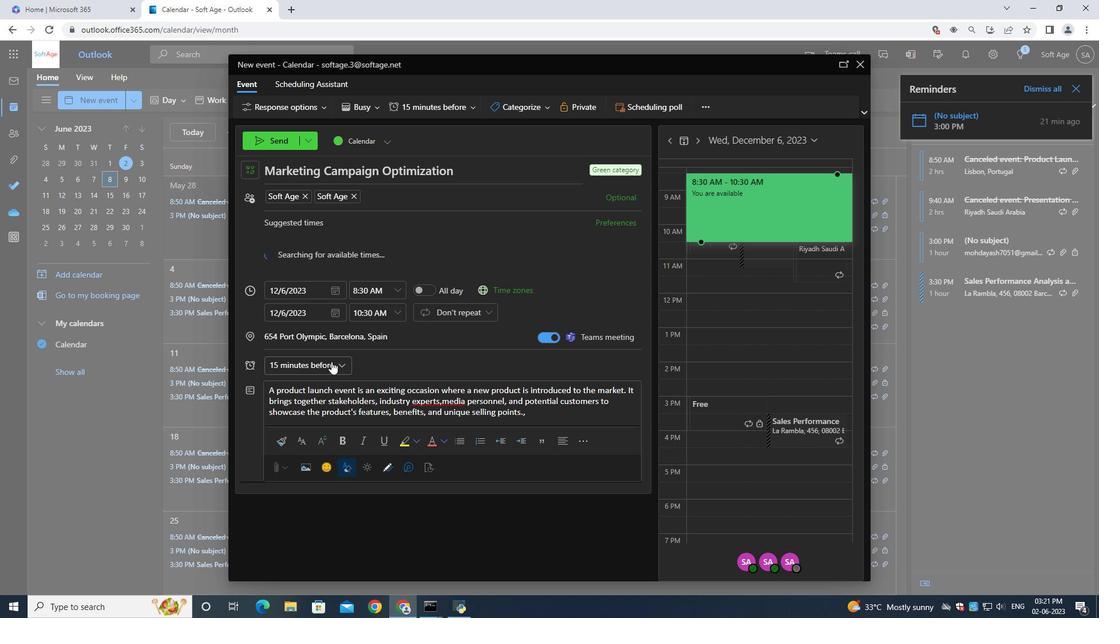 
Action: Mouse pressed left at (321, 364)
Screenshot: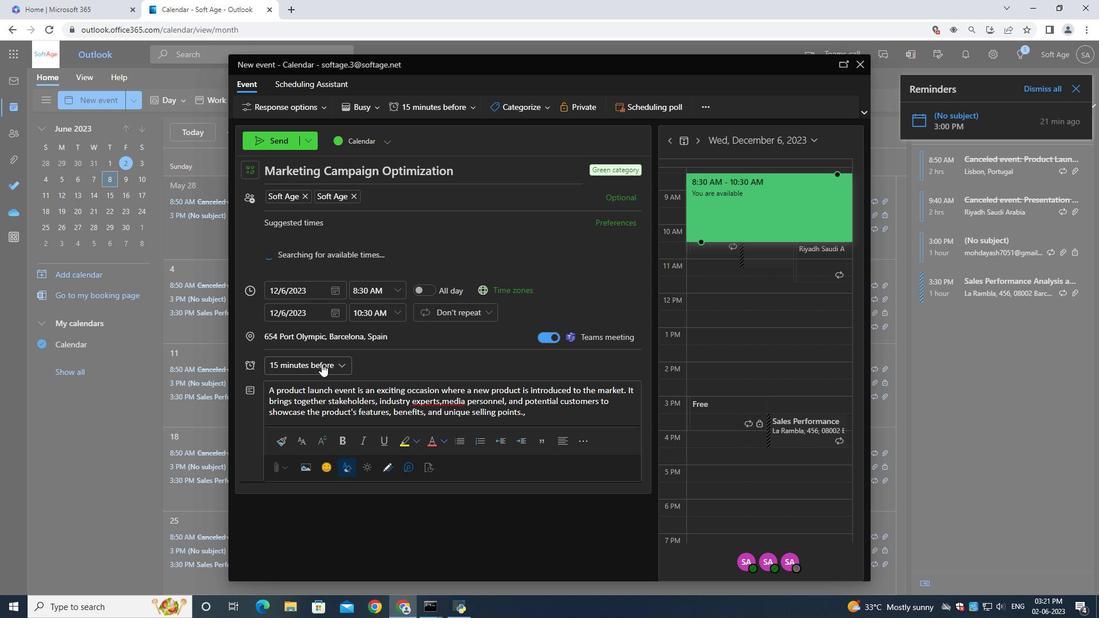 
Action: Mouse moved to (316, 261)
Screenshot: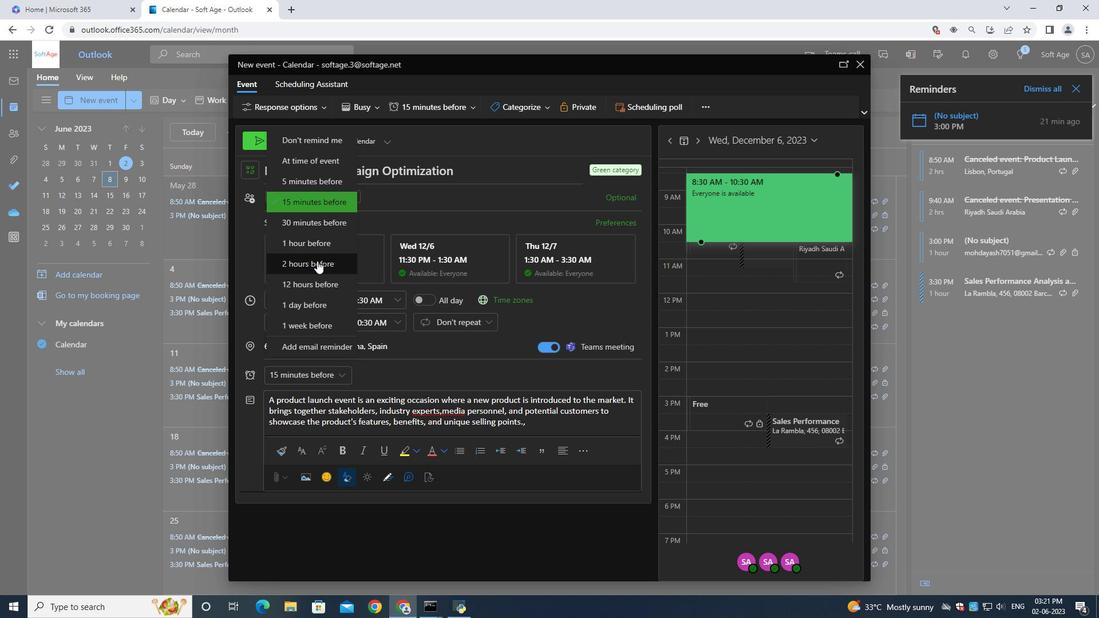 
Action: Mouse pressed left at (316, 261)
Screenshot: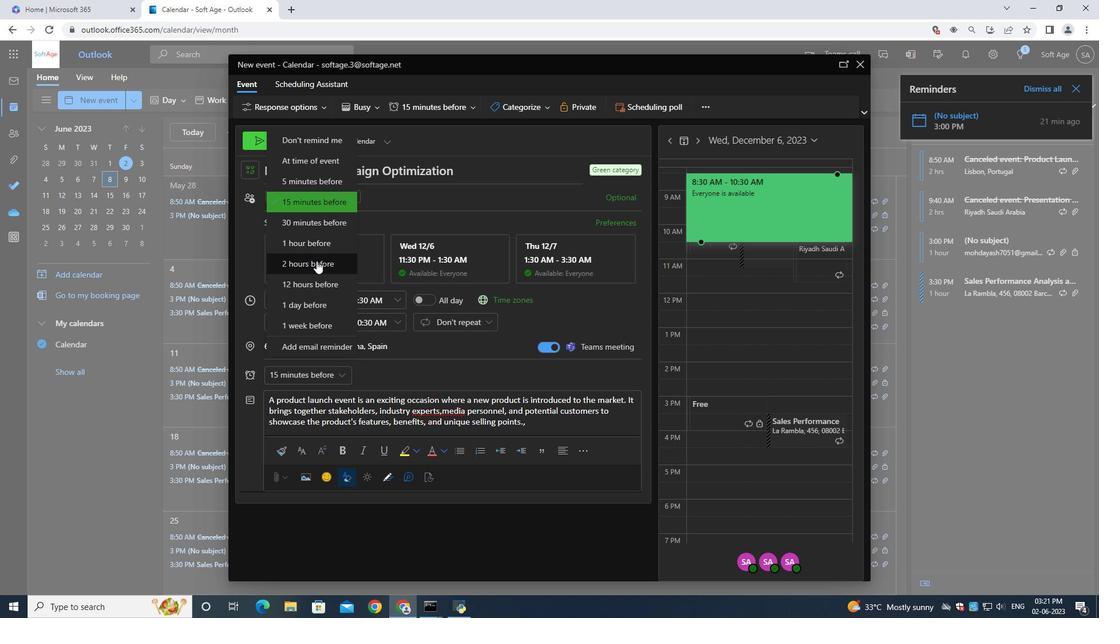 
Action: Mouse moved to (271, 140)
Screenshot: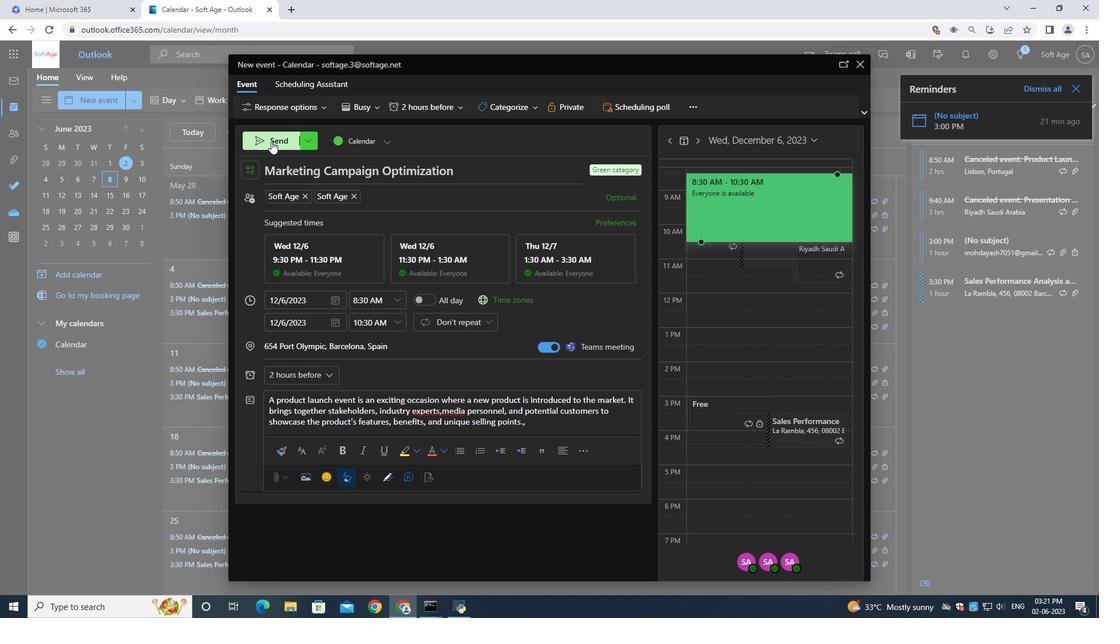
Action: Mouse pressed left at (271, 140)
Screenshot: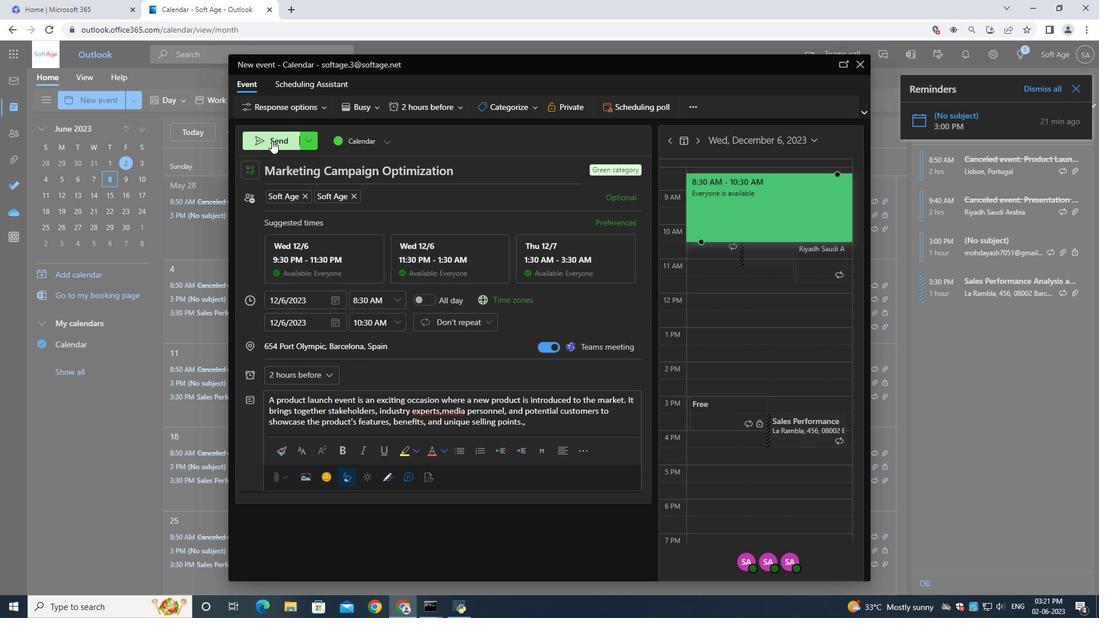 
Action: Mouse moved to (336, 206)
Screenshot: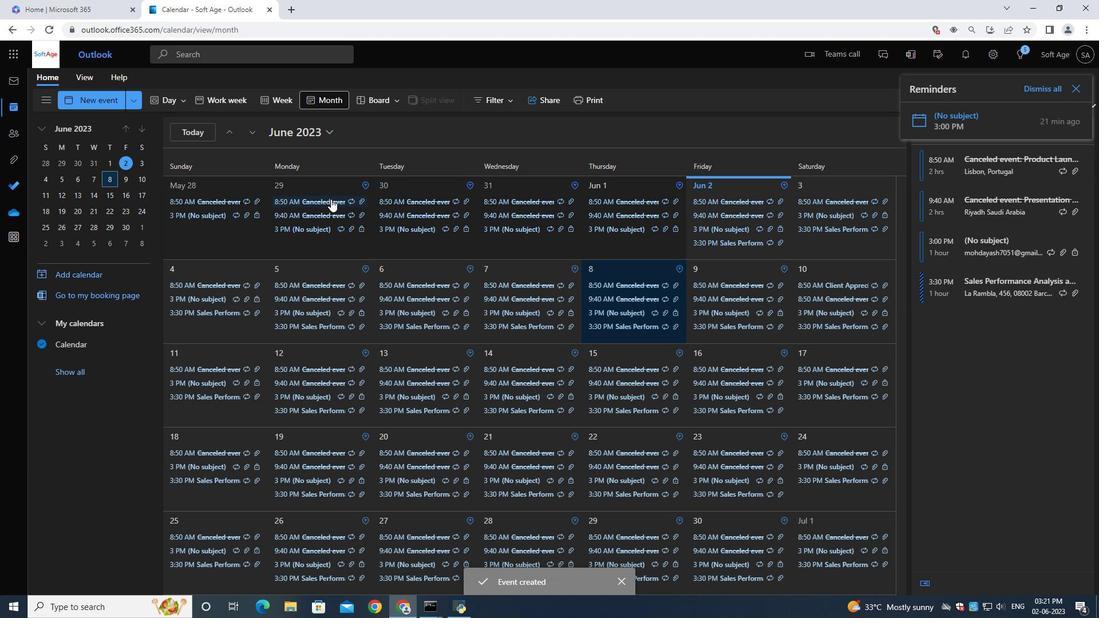 
